 Task: Find connections with filter location Tarbes with filter topic #Lifechangewith filter profile language French with filter current company Bharat Petroleum Corporation Limited with filter school Abeda Inamdar Senior College - India with filter industry Motor Vehicle Manufacturing with filter service category Headshot Photography with filter keywords title Farm Worker
Action: Mouse moved to (268, 217)
Screenshot: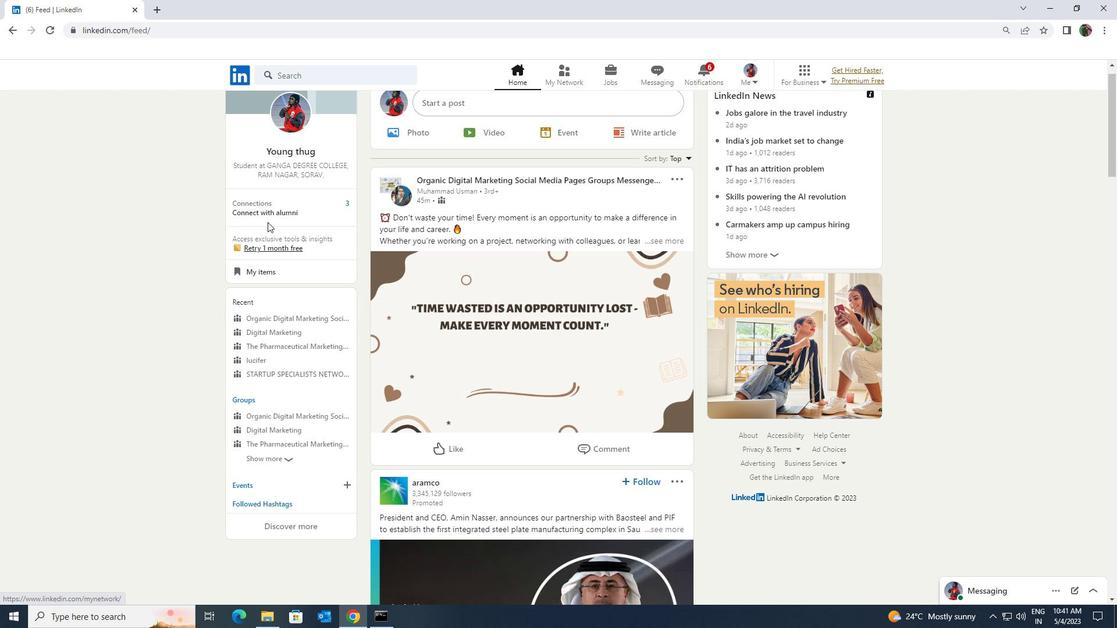 
Action: Mouse pressed left at (268, 217)
Screenshot: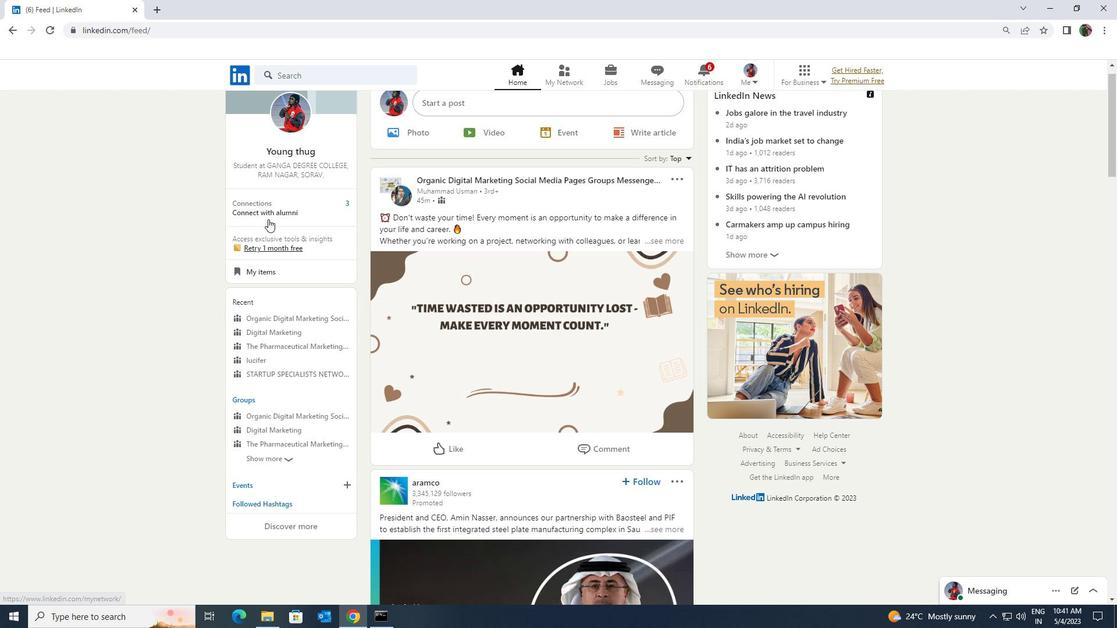 
Action: Mouse moved to (278, 142)
Screenshot: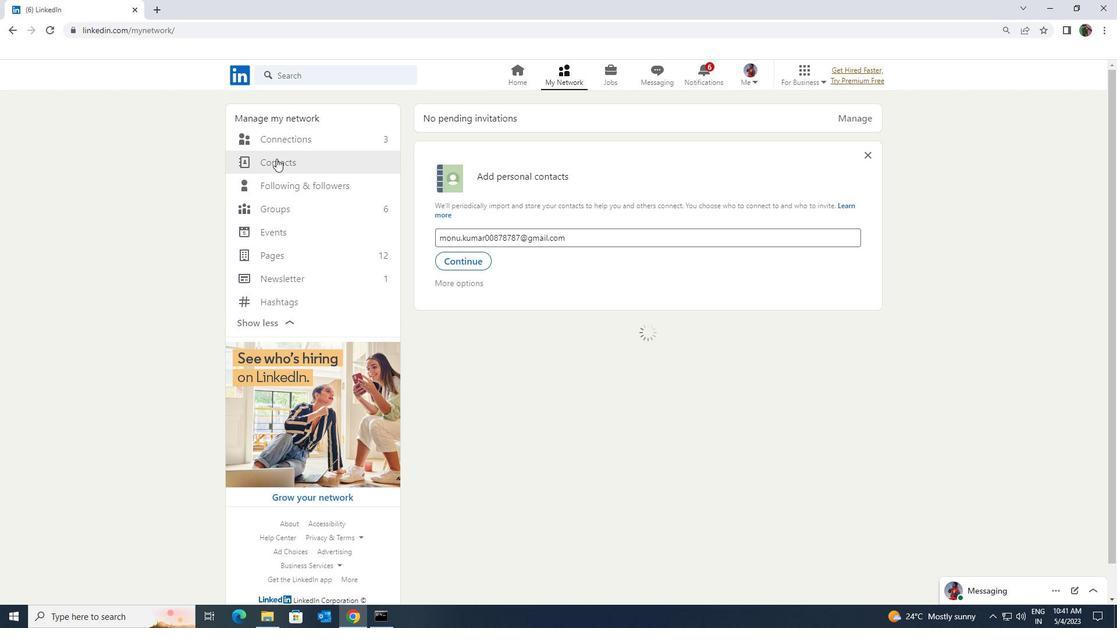 
Action: Mouse pressed left at (278, 142)
Screenshot: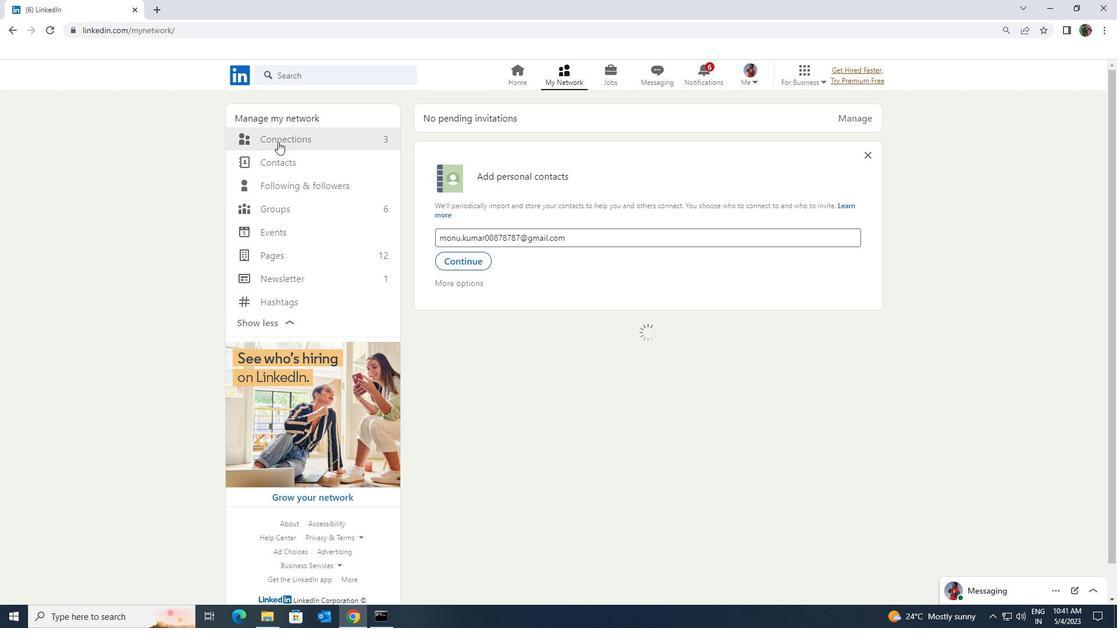 
Action: Mouse moved to (624, 142)
Screenshot: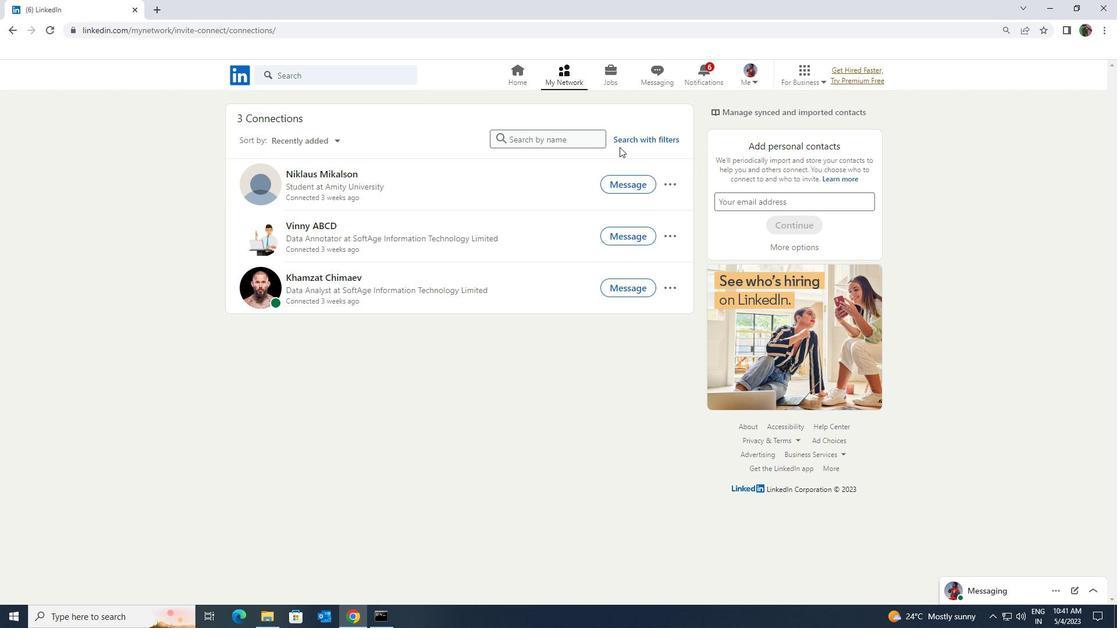 
Action: Mouse pressed left at (624, 142)
Screenshot: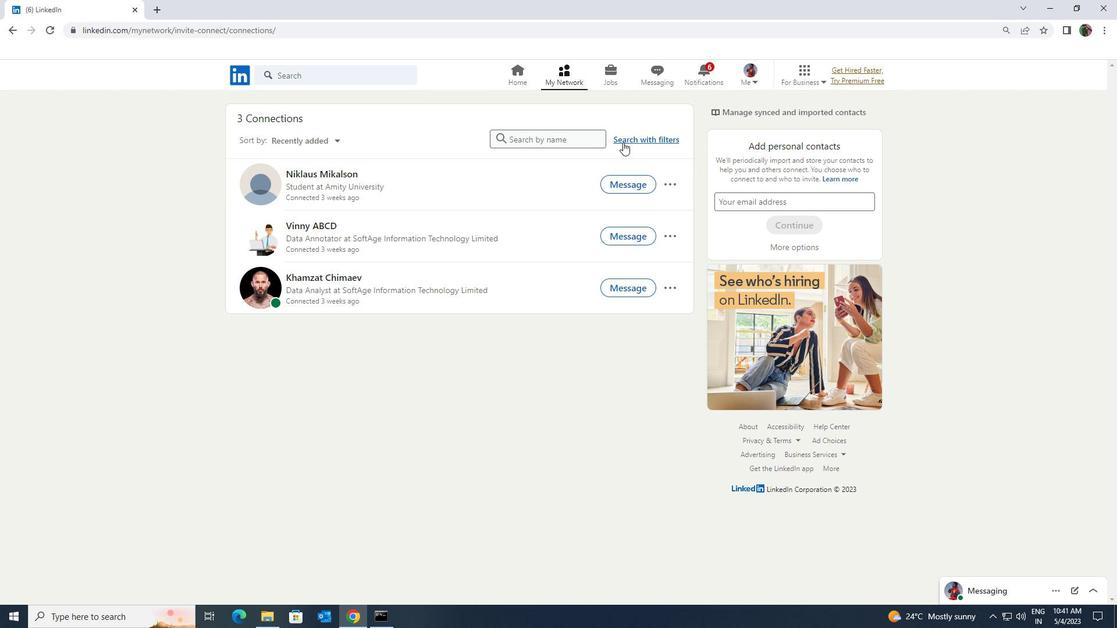
Action: Mouse moved to (600, 107)
Screenshot: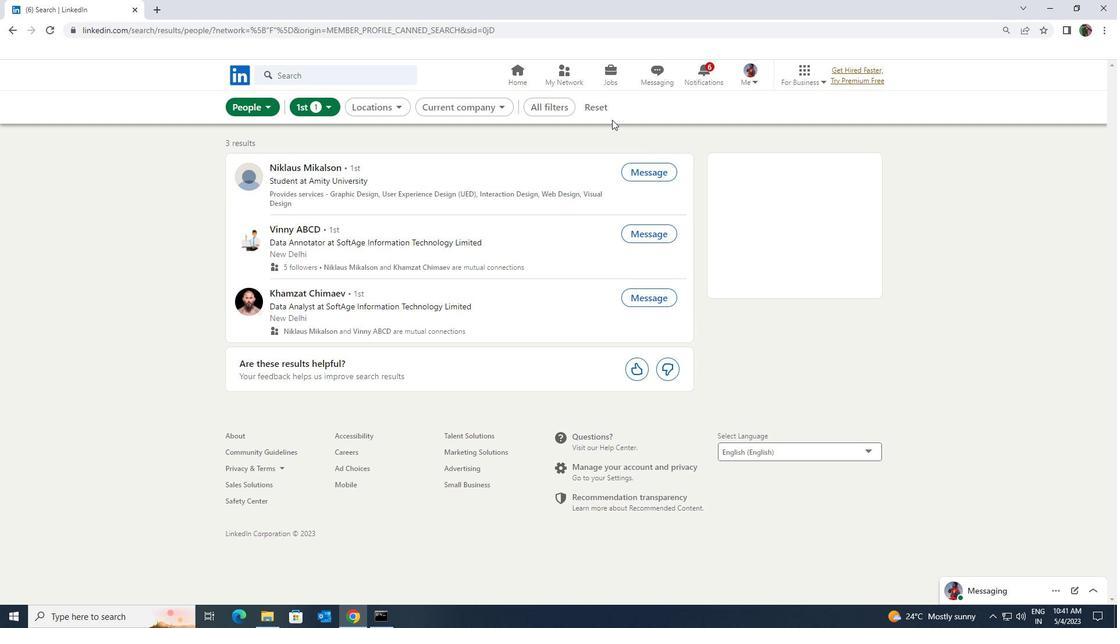 
Action: Mouse pressed left at (600, 107)
Screenshot: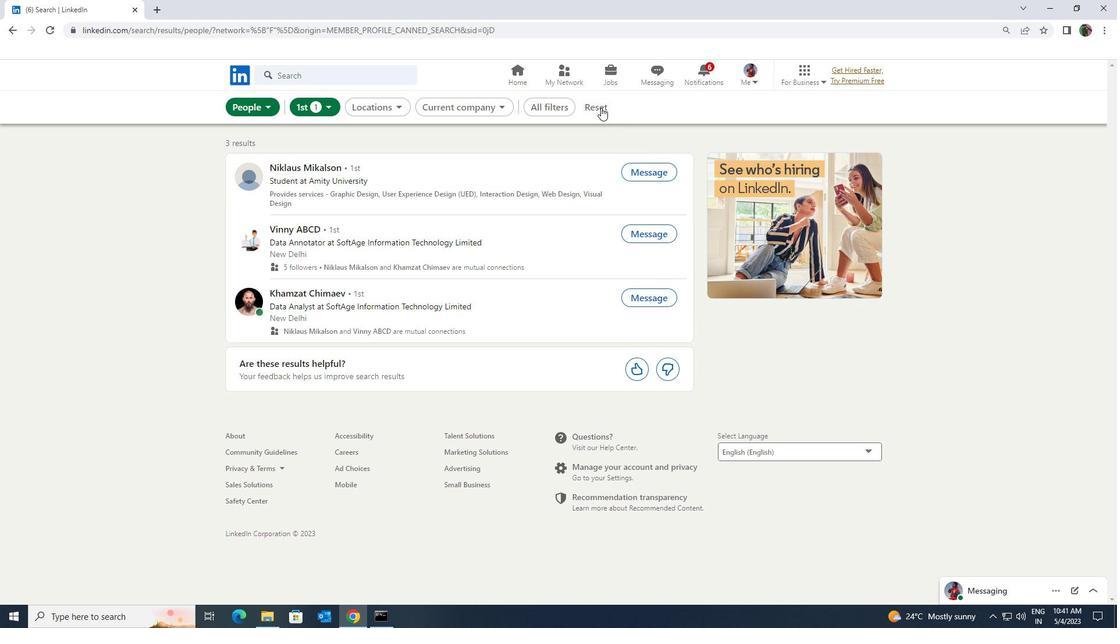 
Action: Mouse moved to (586, 106)
Screenshot: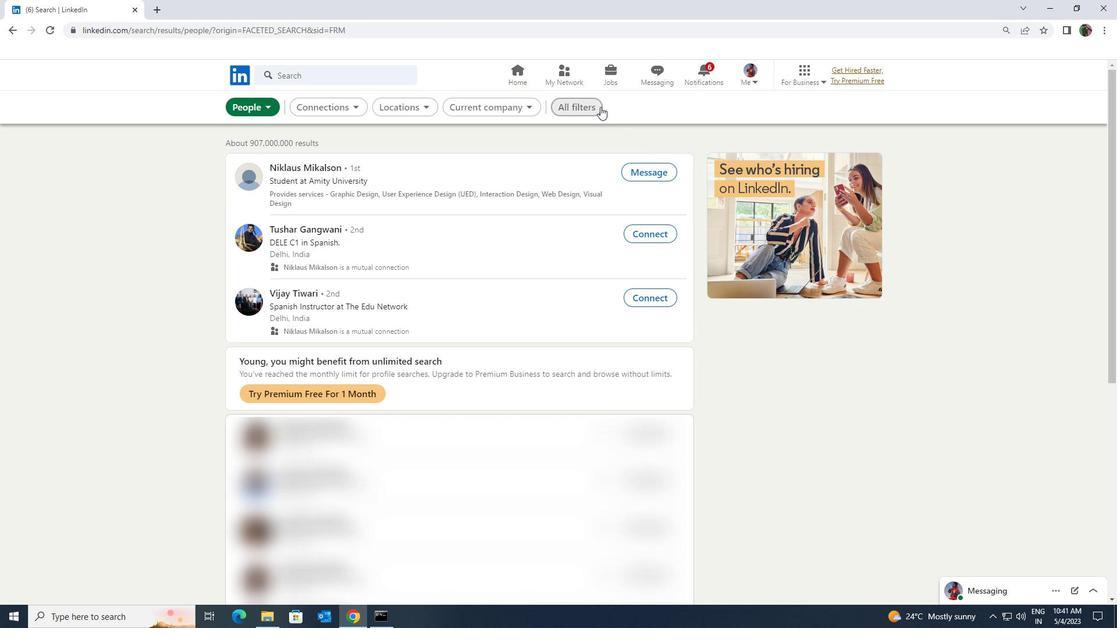 
Action: Mouse pressed left at (586, 106)
Screenshot: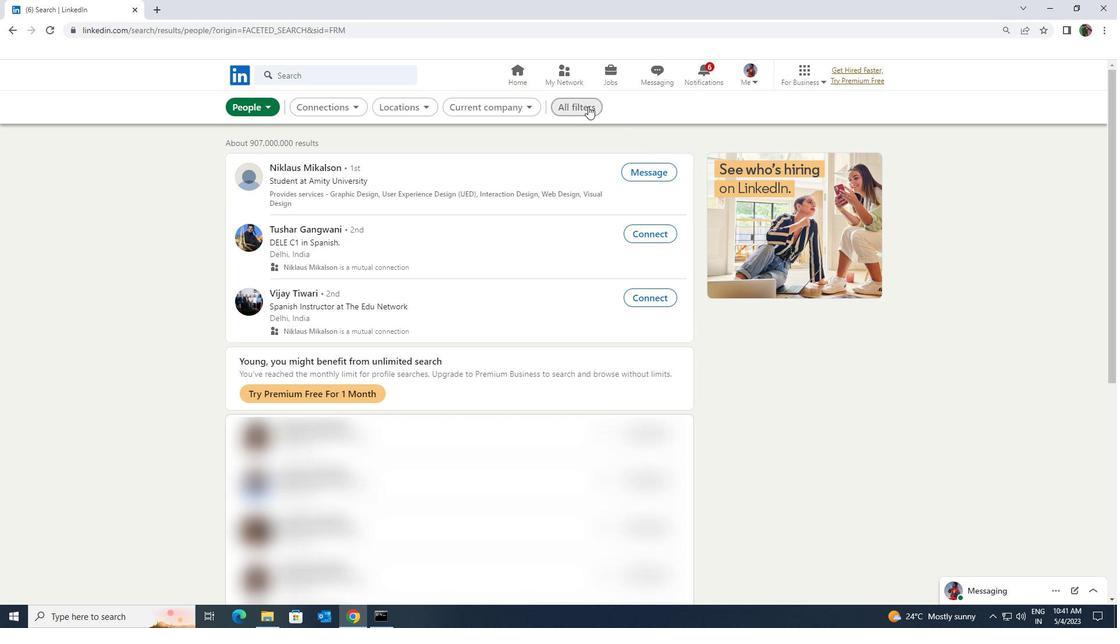 
Action: Mouse moved to (966, 459)
Screenshot: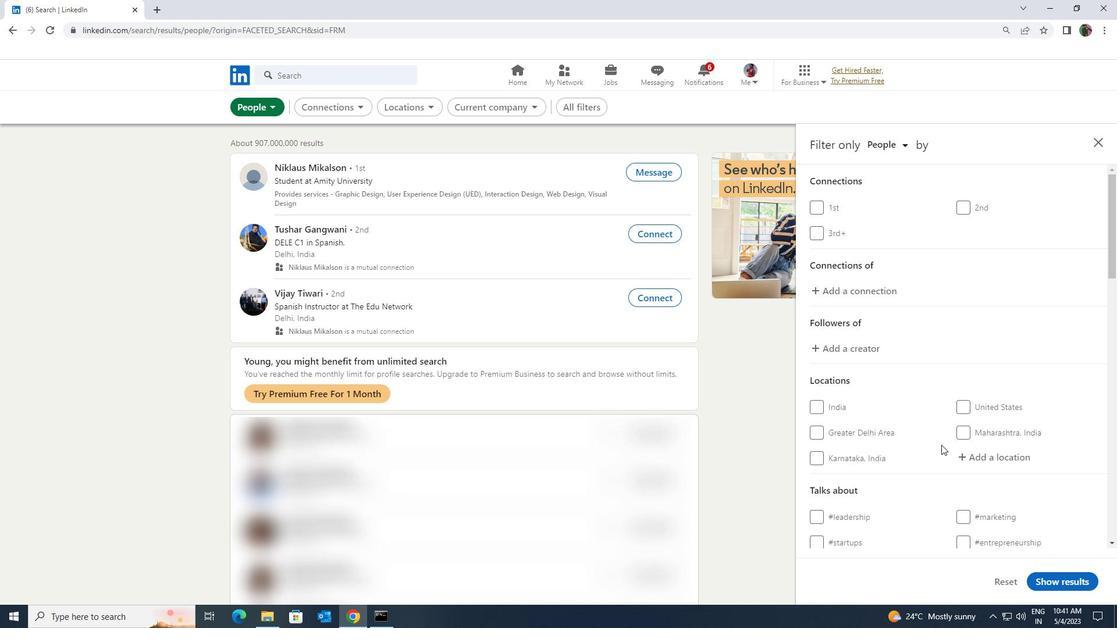 
Action: Mouse pressed left at (966, 459)
Screenshot: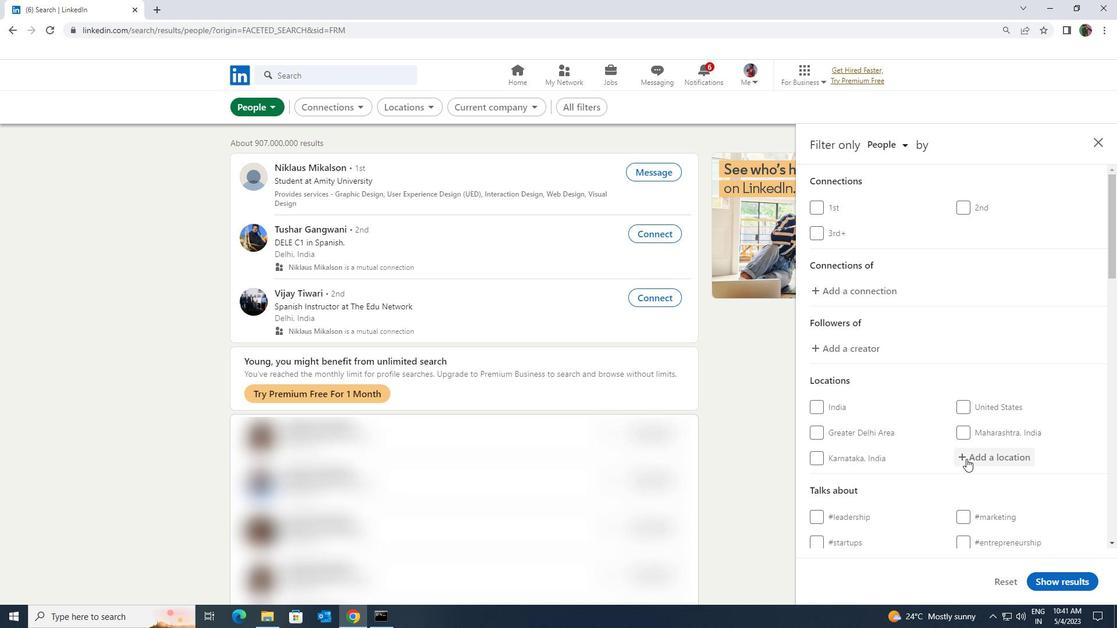 
Action: Key pressed <Key.shift>TARBES
Screenshot: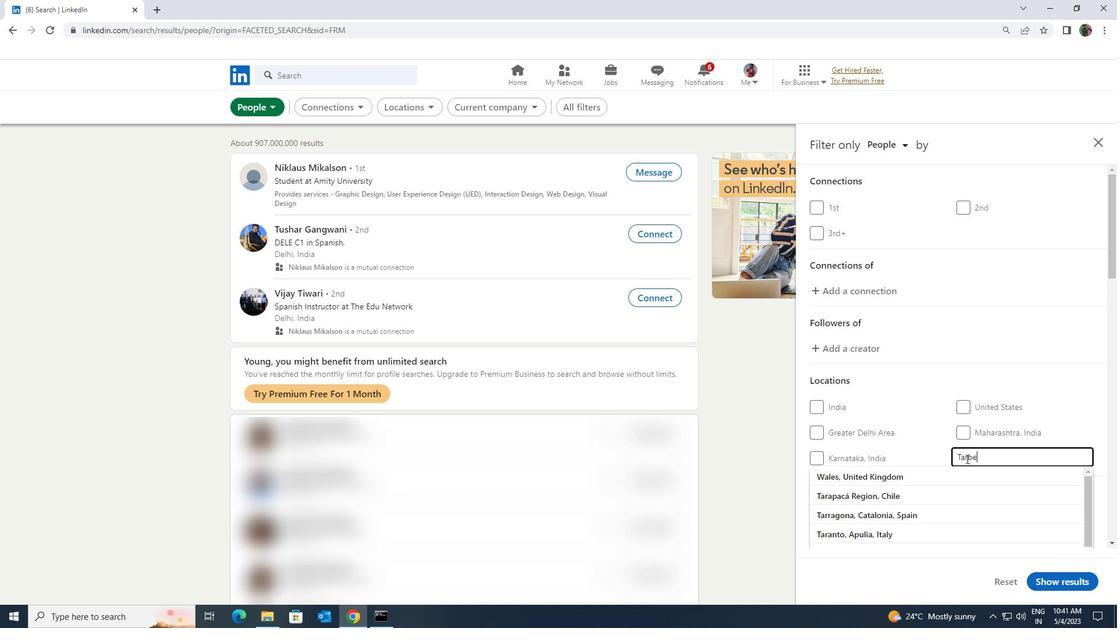 
Action: Mouse moved to (961, 479)
Screenshot: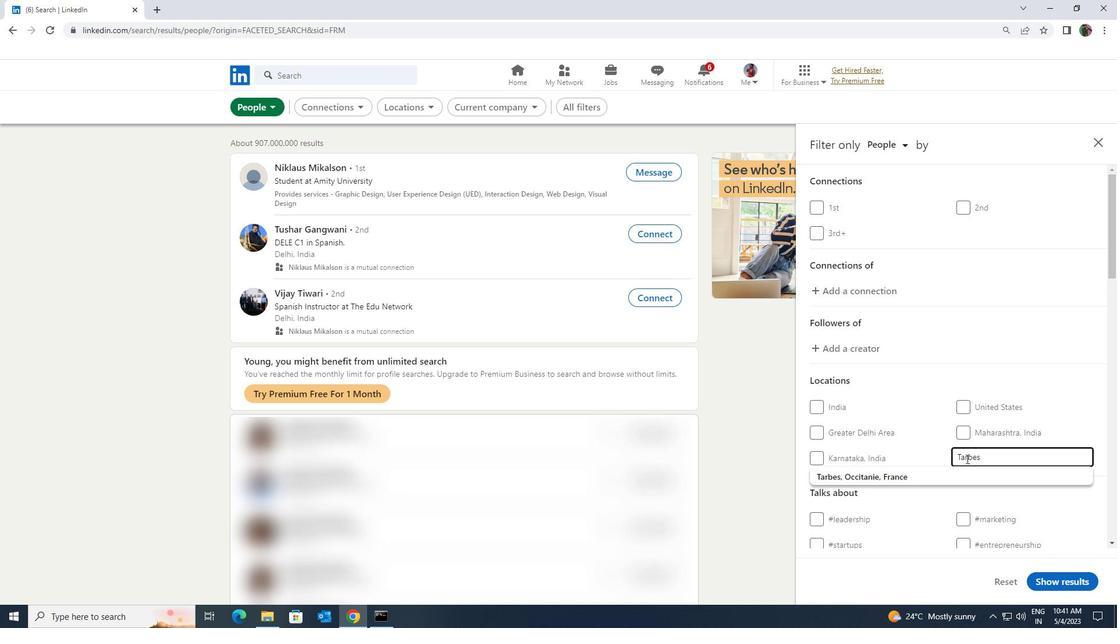 
Action: Mouse pressed left at (961, 479)
Screenshot: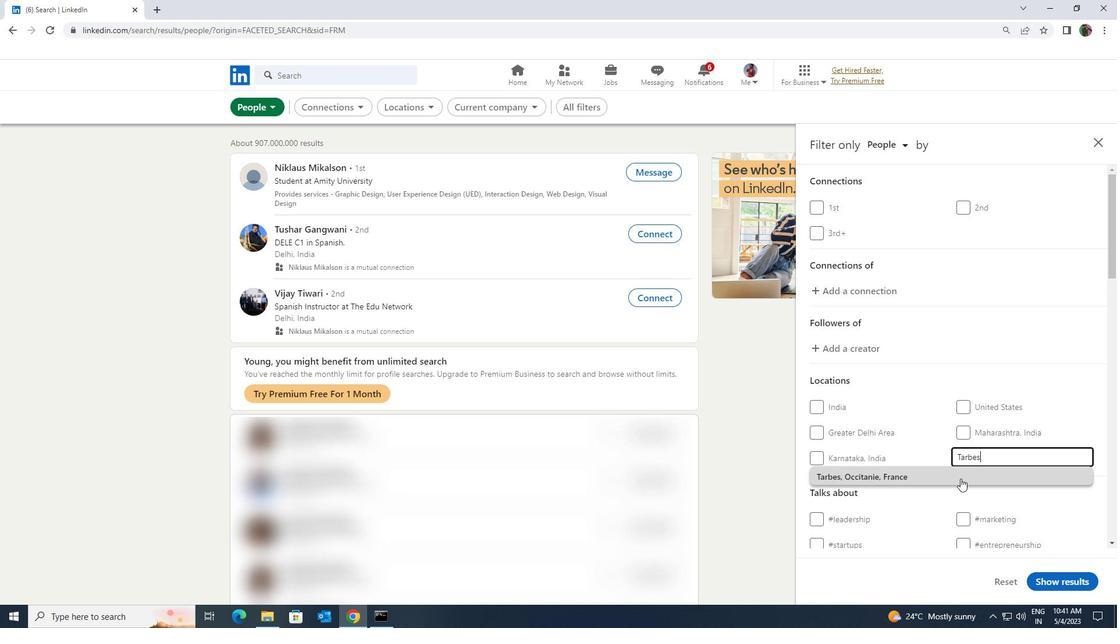
Action: Mouse scrolled (961, 478) with delta (0, 0)
Screenshot: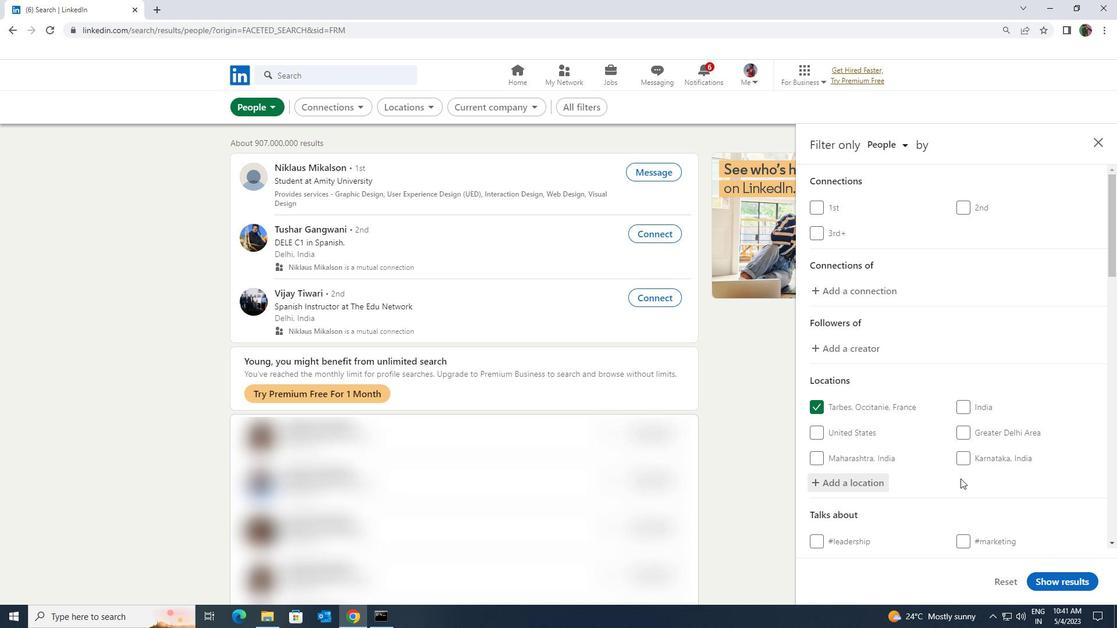 
Action: Mouse scrolled (961, 478) with delta (0, 0)
Screenshot: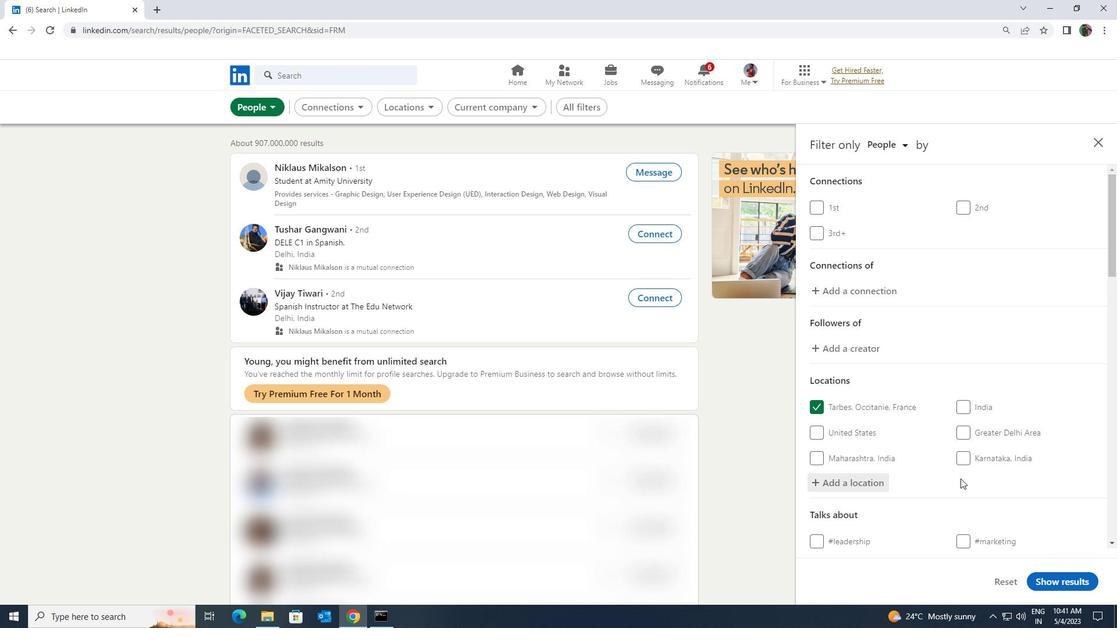
Action: Mouse moved to (963, 480)
Screenshot: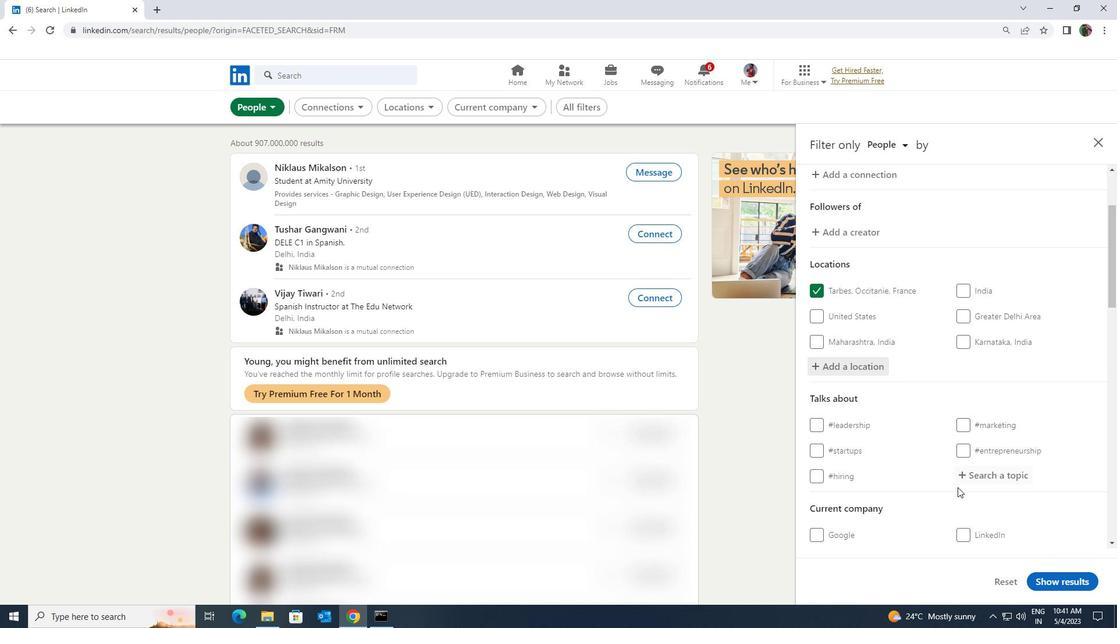
Action: Mouse pressed left at (963, 480)
Screenshot: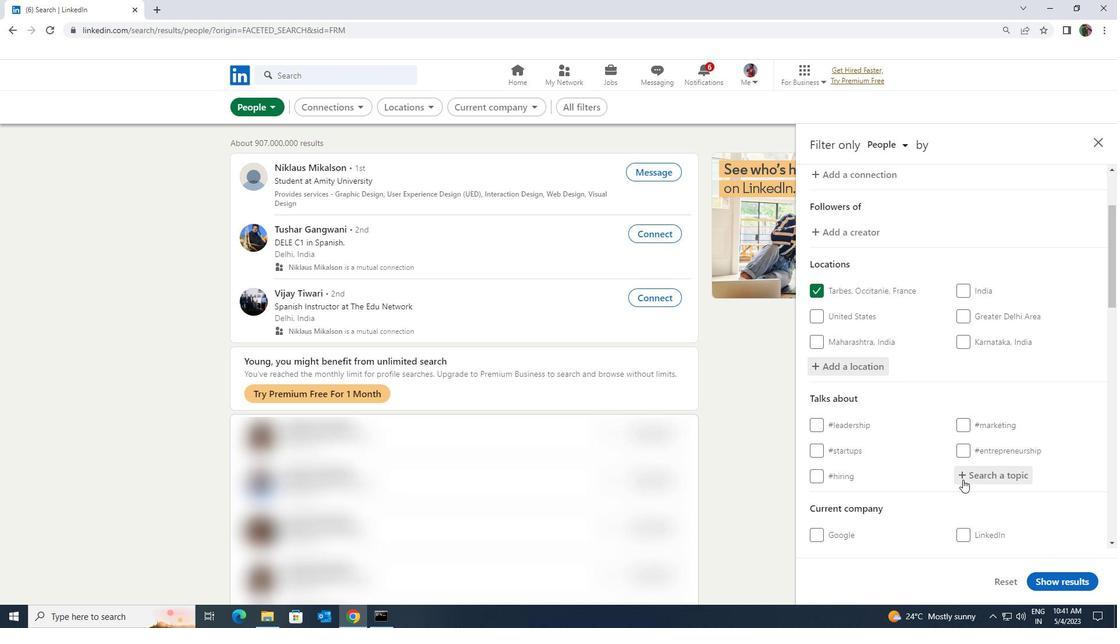 
Action: Key pressed <Key.shift>LIFECHAN
Screenshot: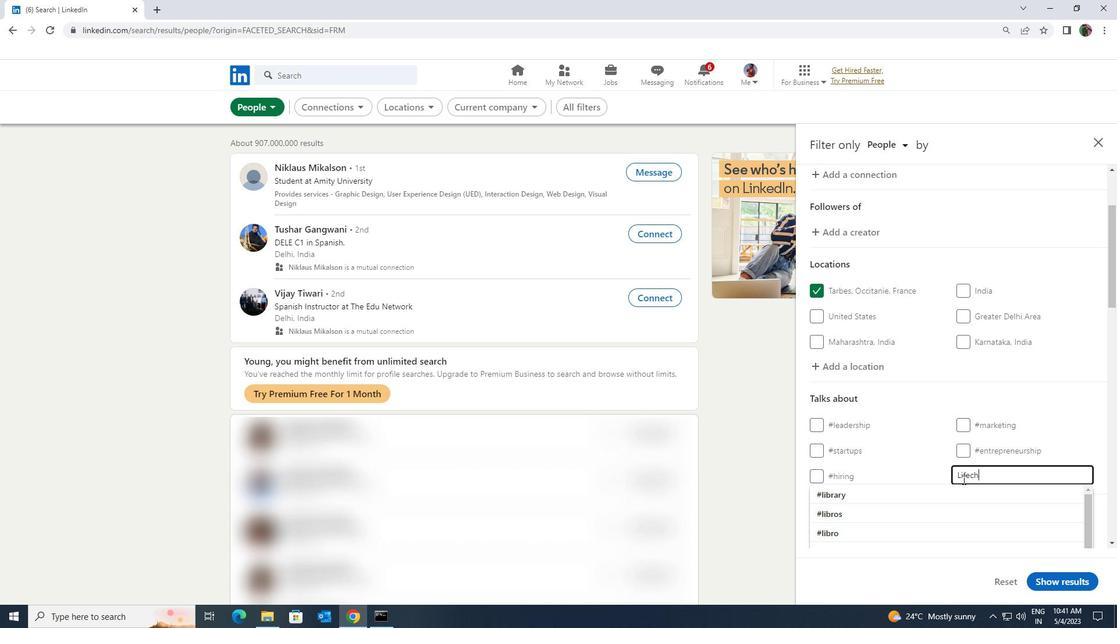 
Action: Mouse moved to (944, 506)
Screenshot: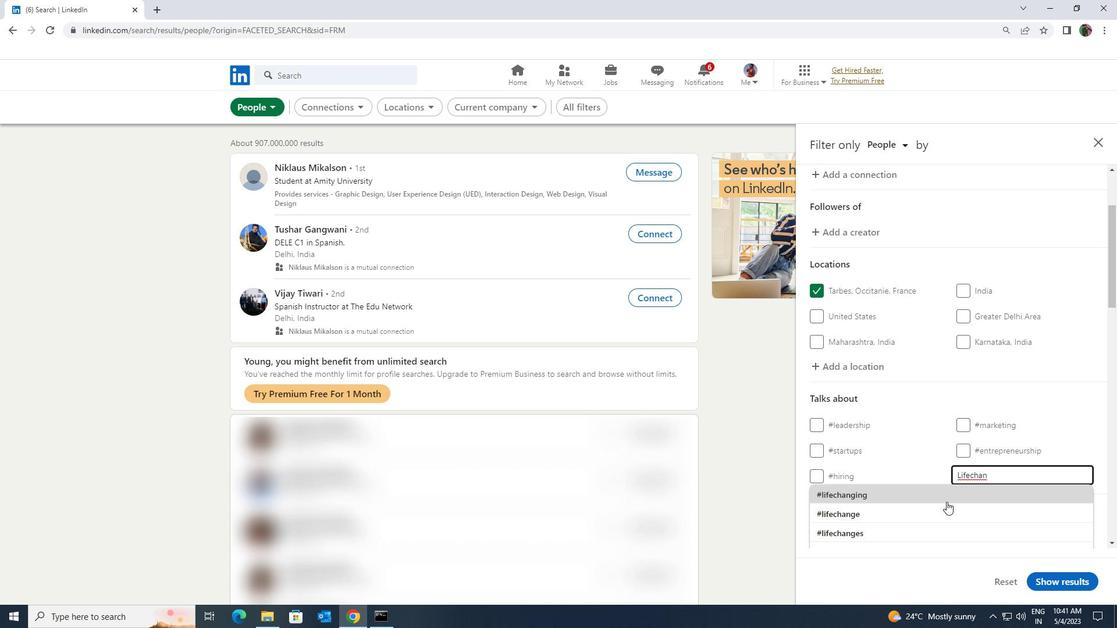 
Action: Mouse pressed left at (944, 506)
Screenshot: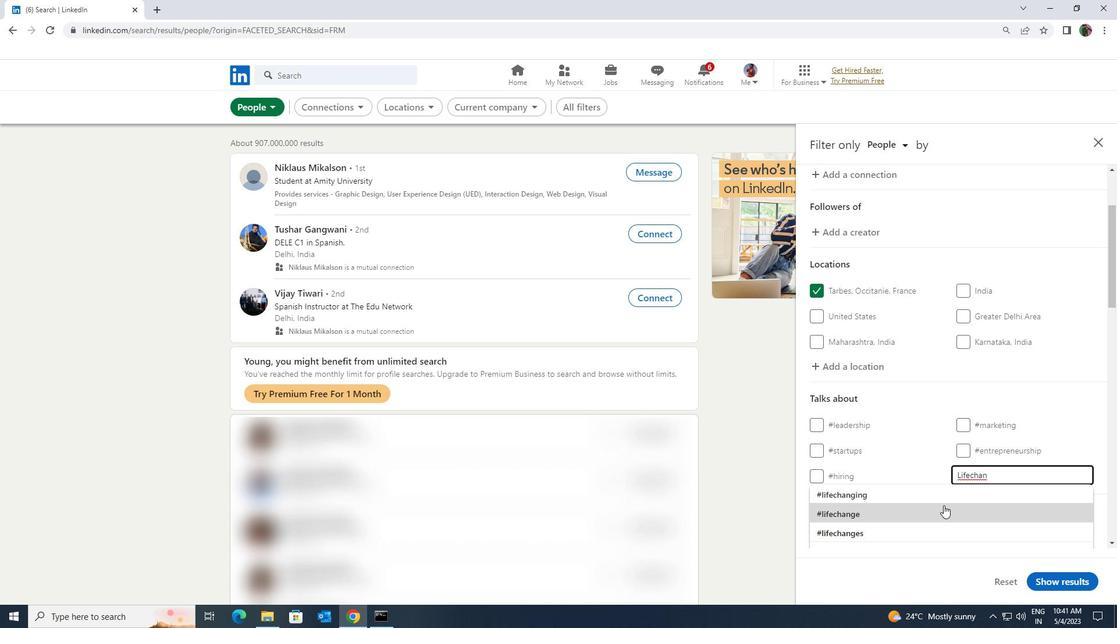 
Action: Mouse scrolled (944, 505) with delta (0, 0)
Screenshot: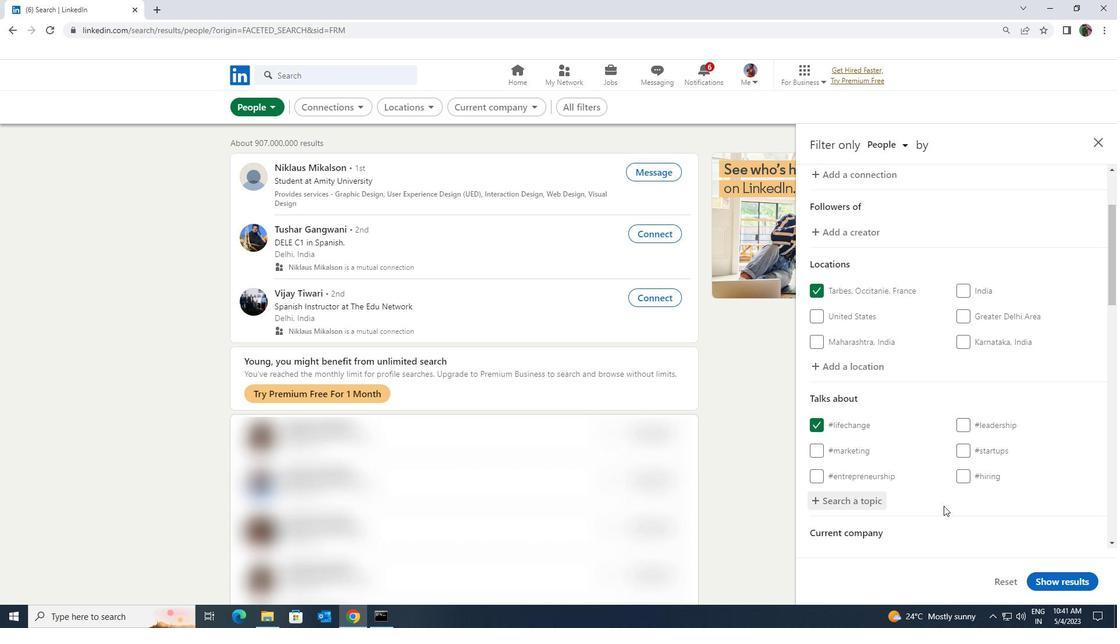 
Action: Mouse scrolled (944, 505) with delta (0, 0)
Screenshot: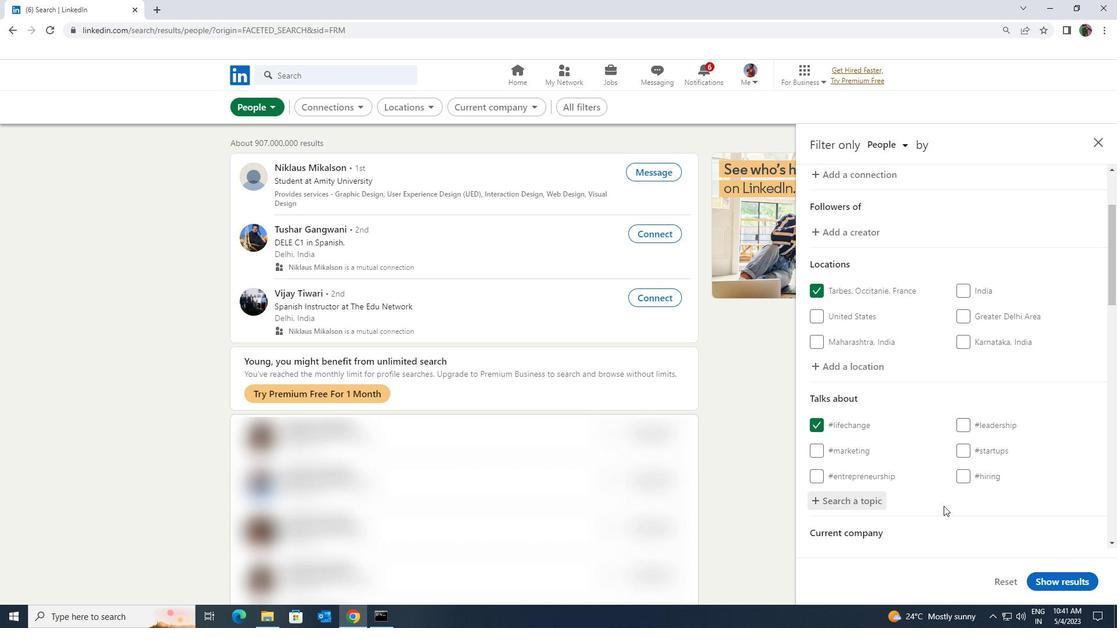 
Action: Mouse scrolled (944, 505) with delta (0, 0)
Screenshot: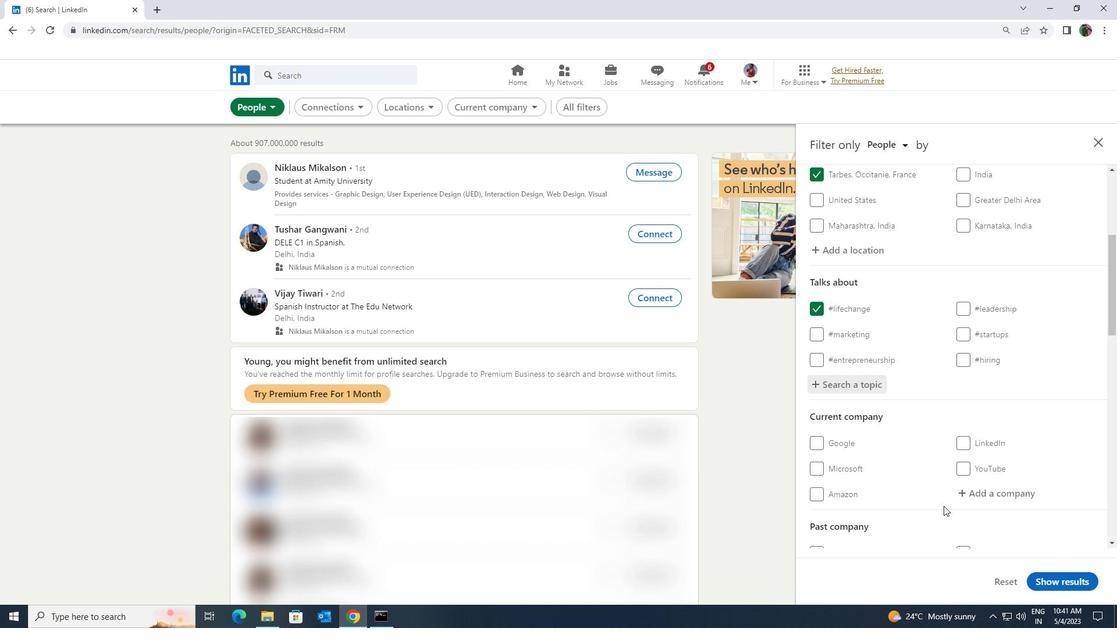 
Action: Mouse scrolled (944, 505) with delta (0, 0)
Screenshot: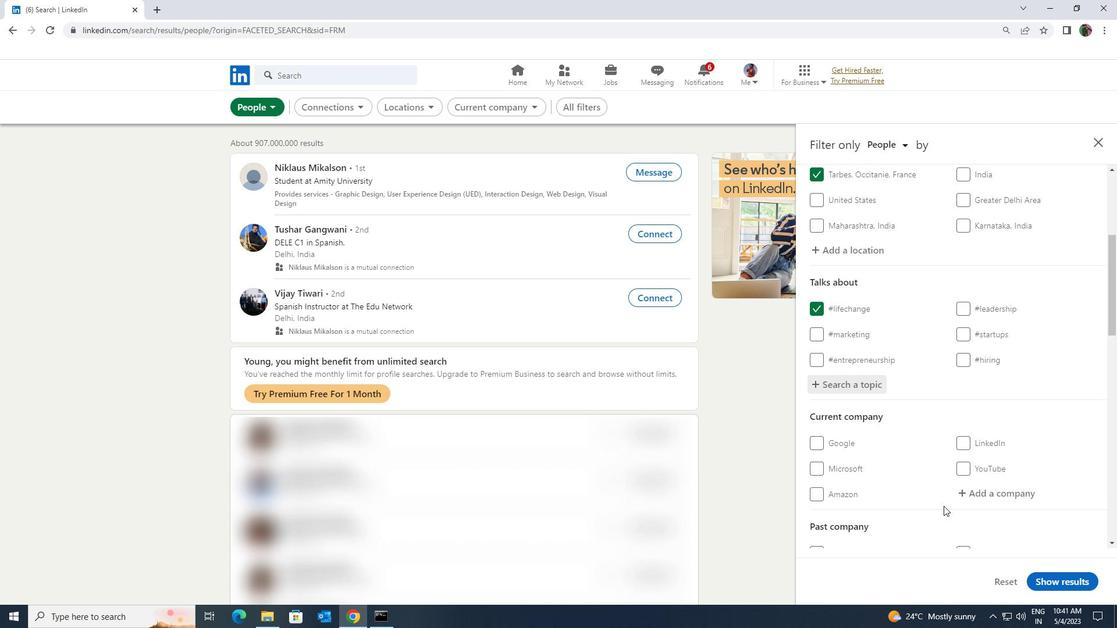 
Action: Mouse scrolled (944, 505) with delta (0, 0)
Screenshot: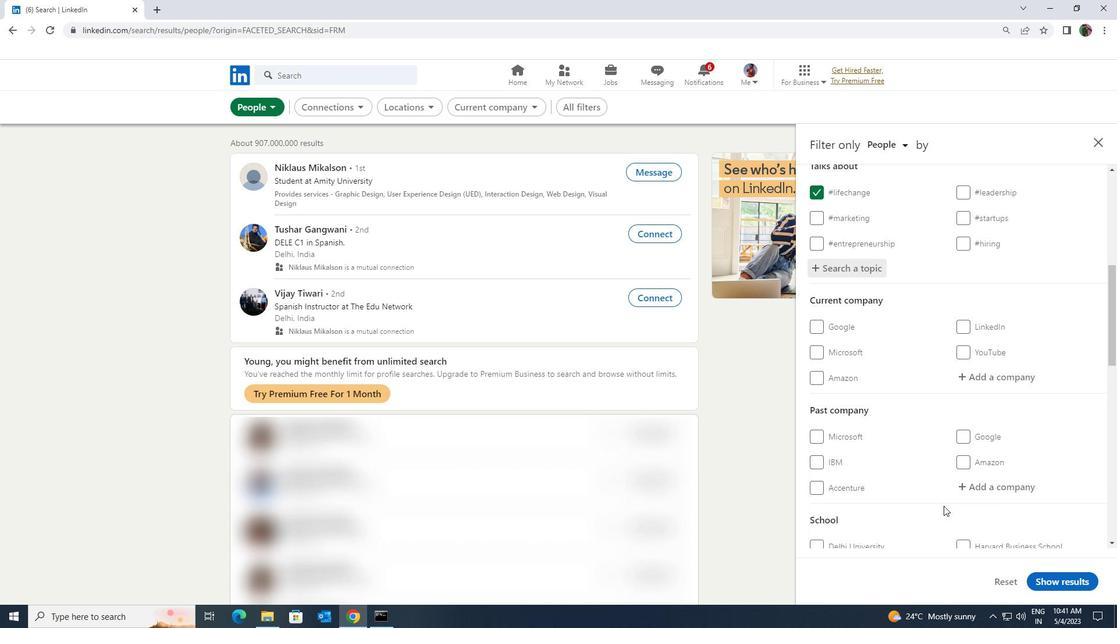 
Action: Mouse scrolled (944, 505) with delta (0, 0)
Screenshot: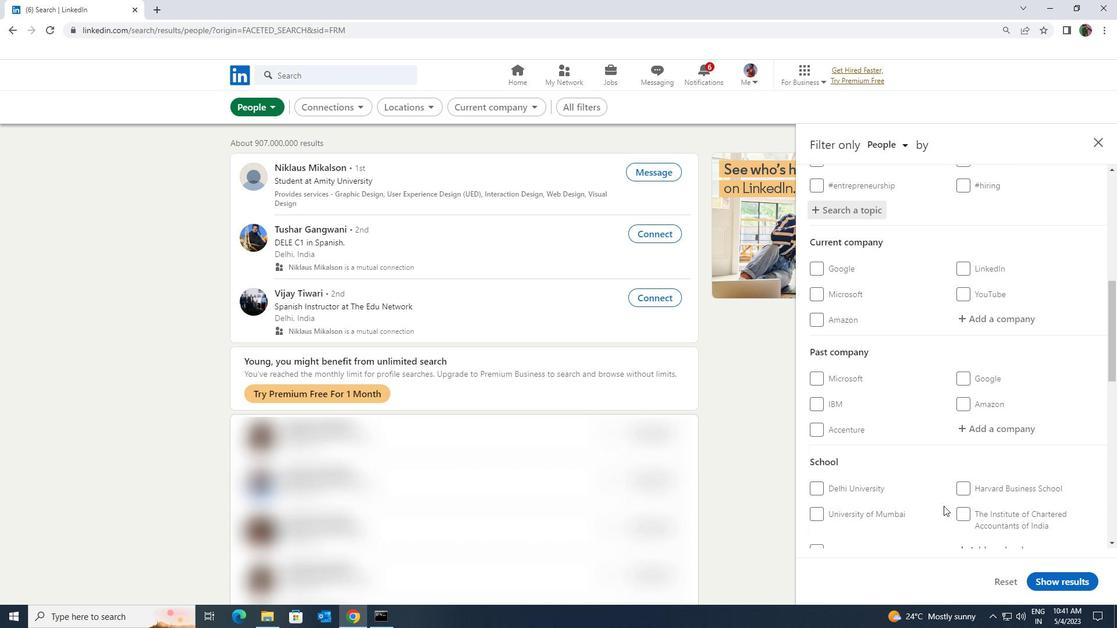 
Action: Mouse scrolled (944, 505) with delta (0, 0)
Screenshot: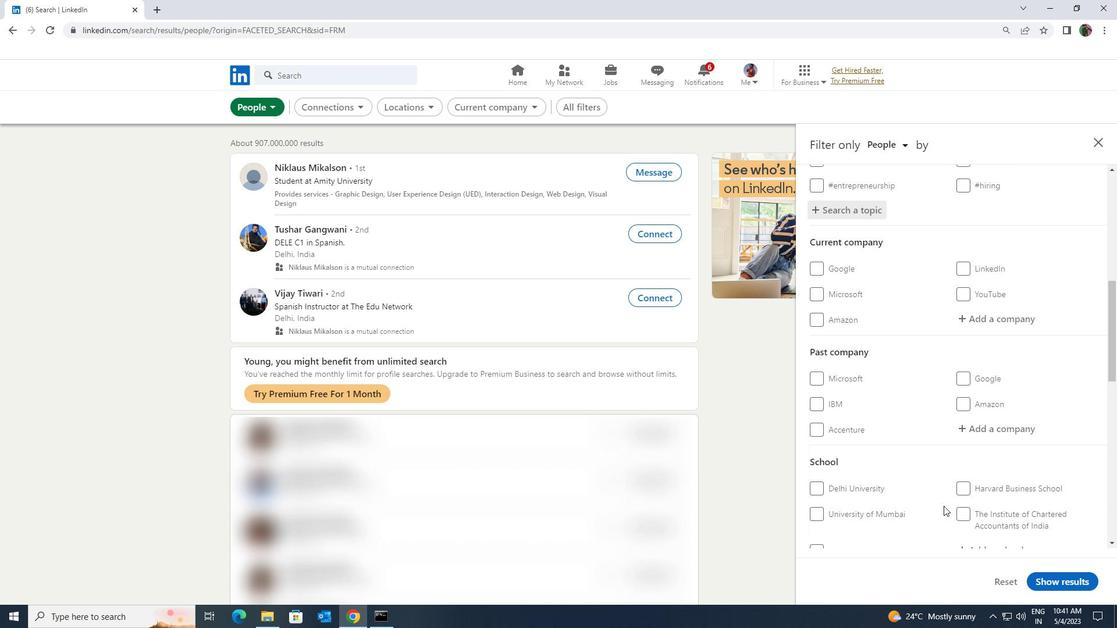 
Action: Mouse scrolled (944, 505) with delta (0, 0)
Screenshot: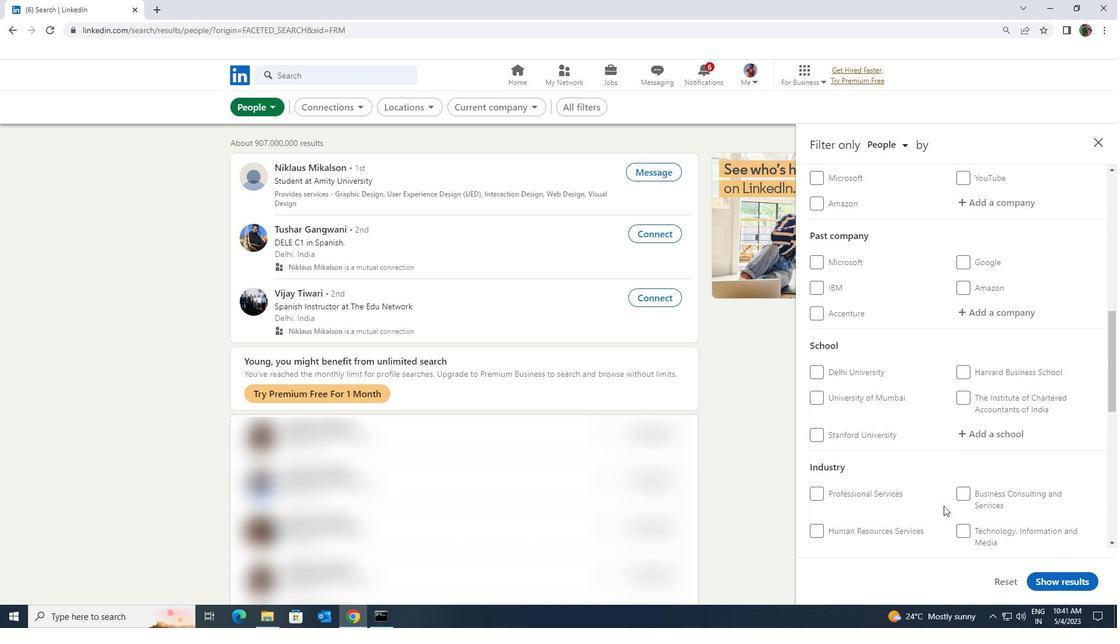
Action: Mouse scrolled (944, 505) with delta (0, 0)
Screenshot: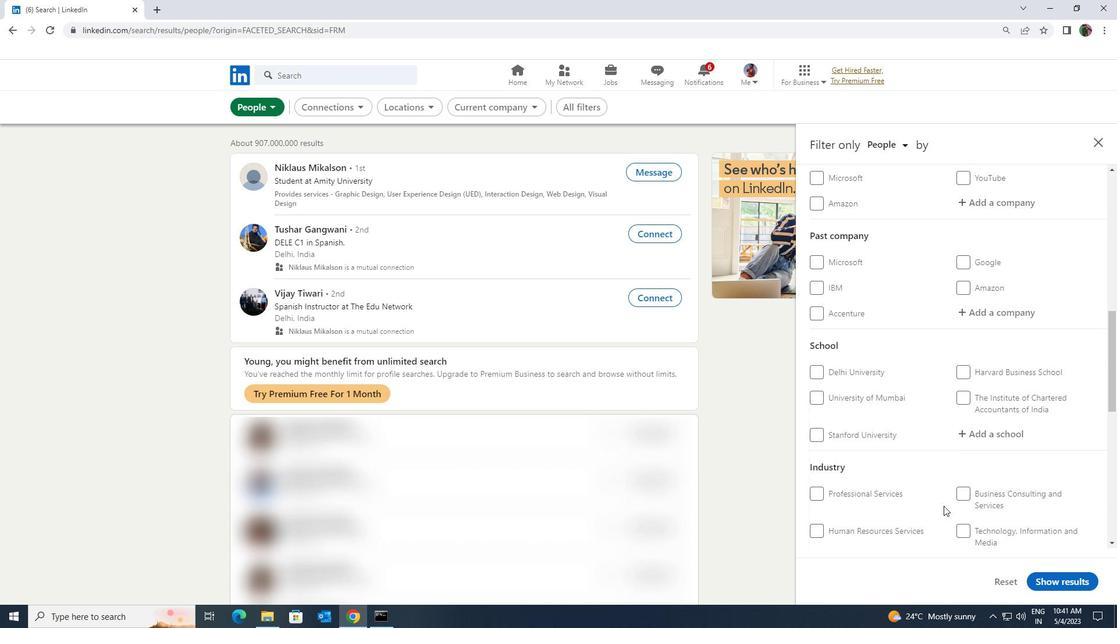 
Action: Mouse scrolled (944, 505) with delta (0, 0)
Screenshot: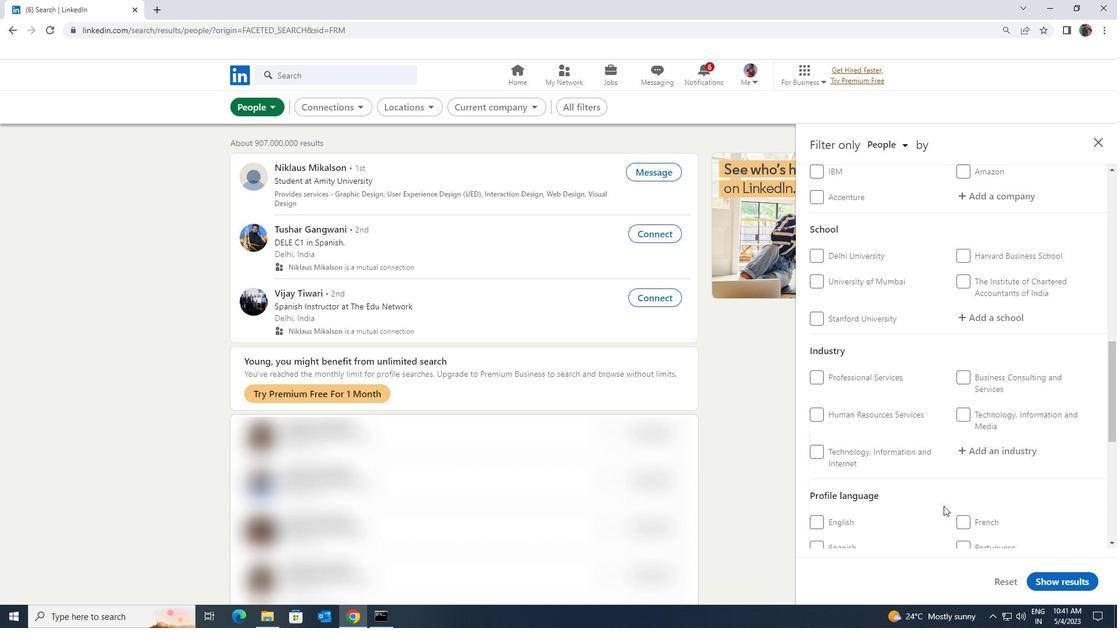 
Action: Mouse moved to (959, 465)
Screenshot: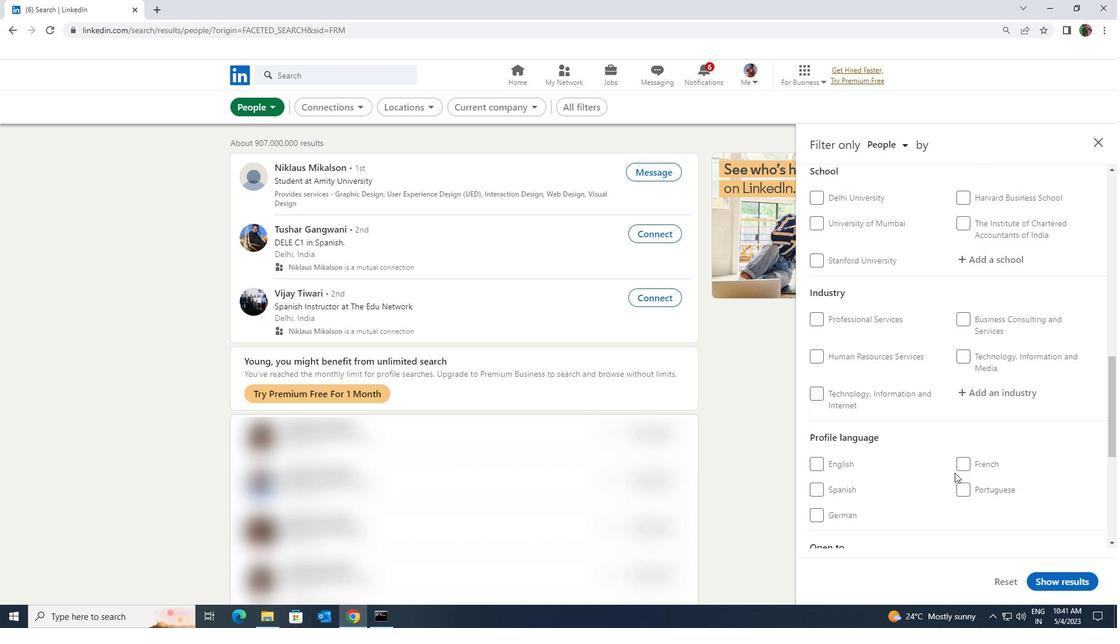 
Action: Mouse pressed left at (959, 465)
Screenshot: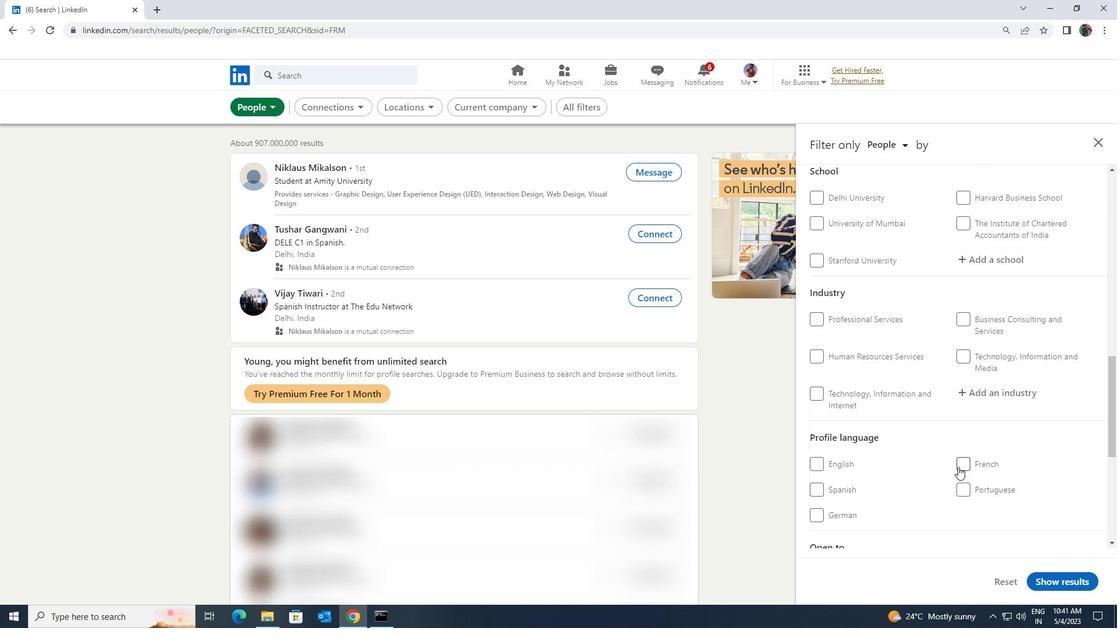 
Action: Mouse moved to (959, 466)
Screenshot: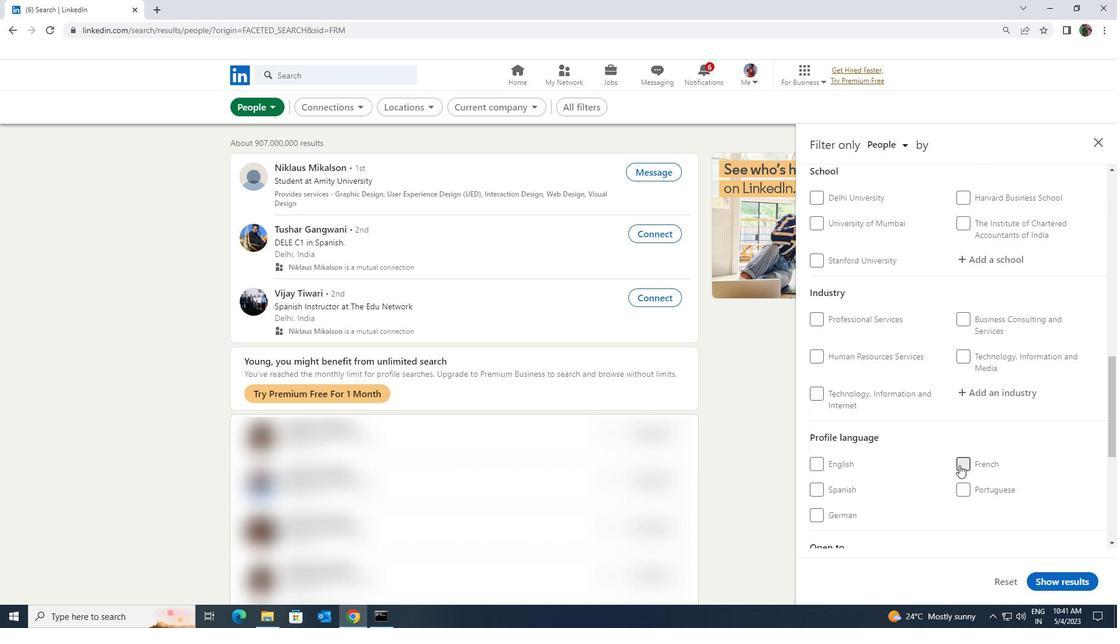 
Action: Mouse scrolled (959, 466) with delta (0, 0)
Screenshot: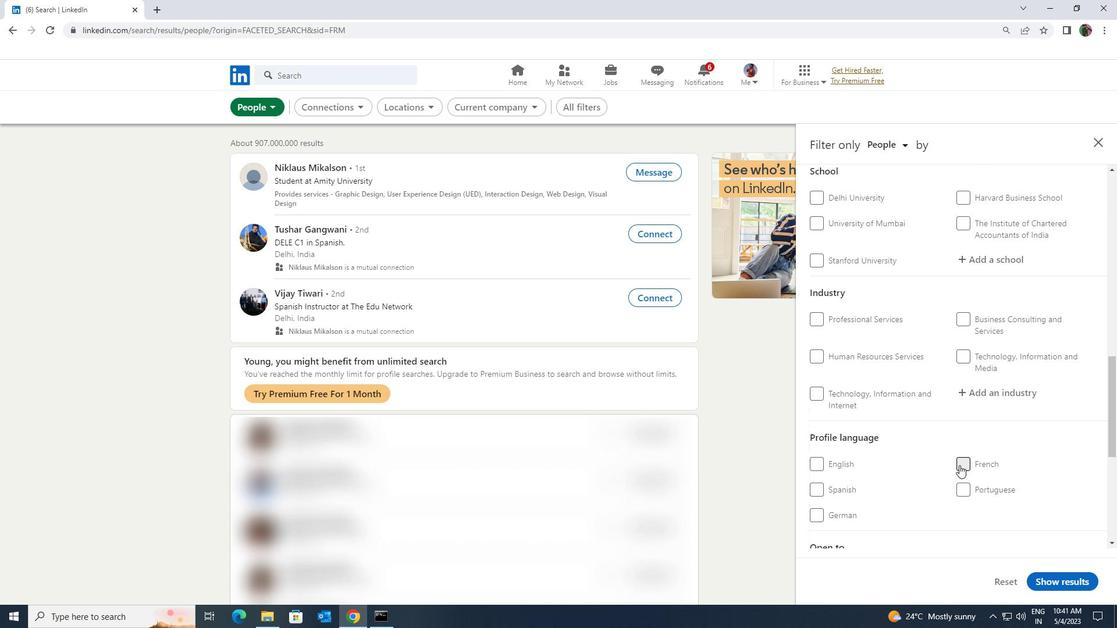 
Action: Mouse scrolled (959, 466) with delta (0, 0)
Screenshot: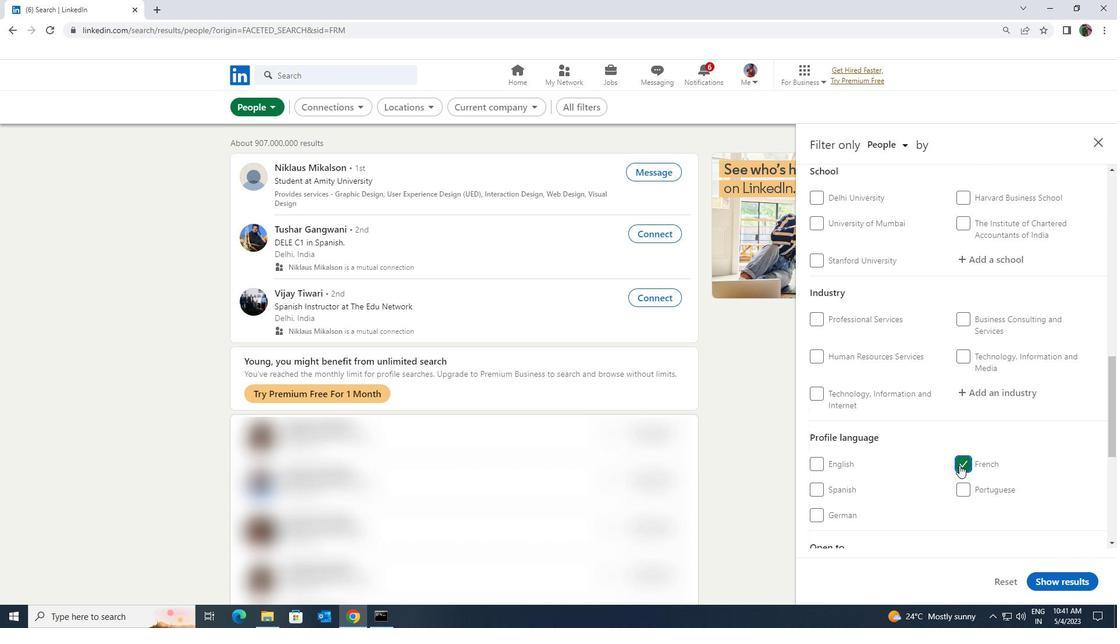 
Action: Mouse scrolled (959, 466) with delta (0, 0)
Screenshot: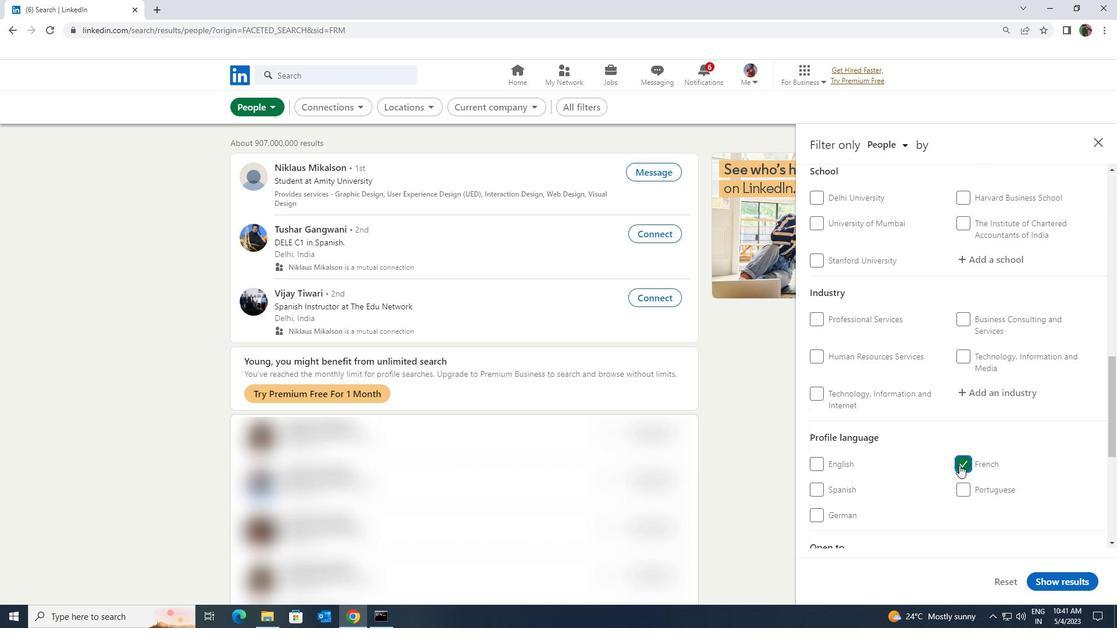 
Action: Mouse scrolled (959, 466) with delta (0, 0)
Screenshot: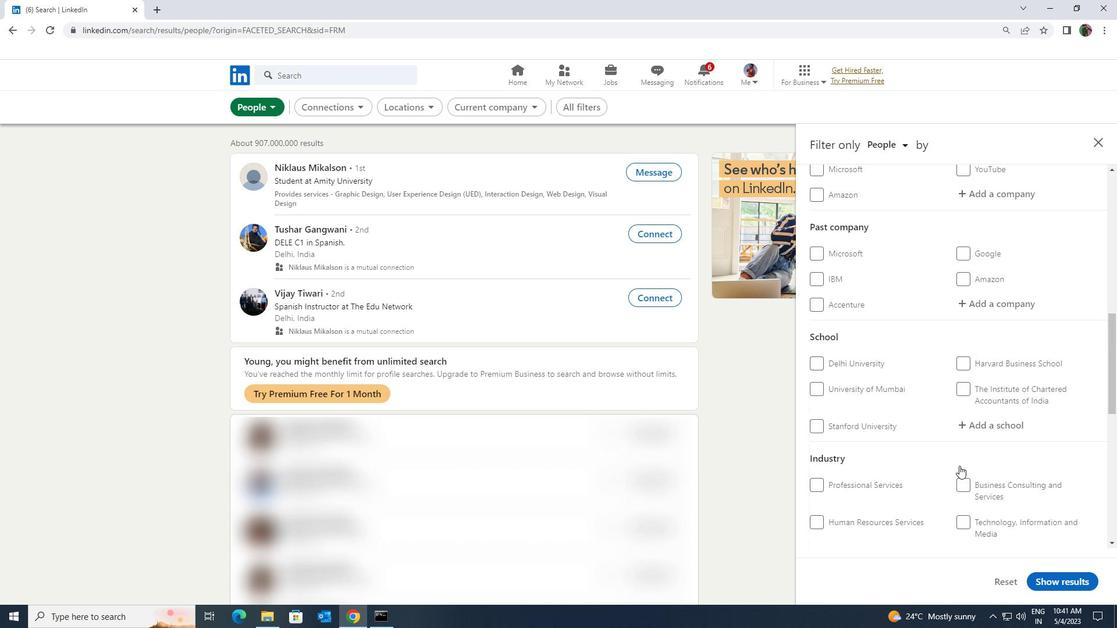 
Action: Mouse scrolled (959, 466) with delta (0, 0)
Screenshot: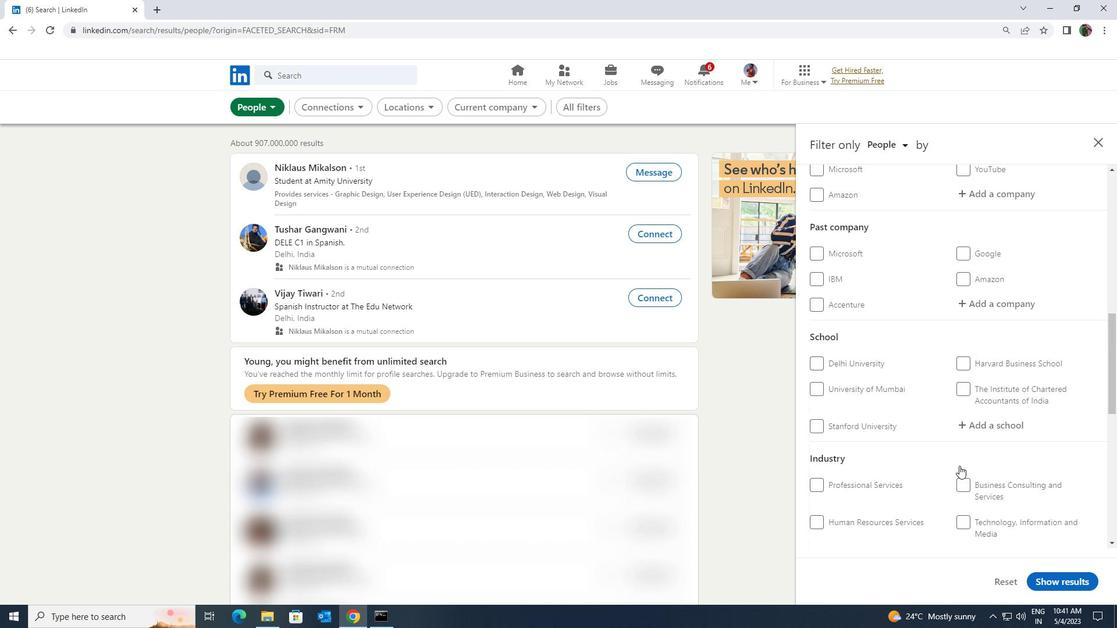 
Action: Mouse scrolled (959, 466) with delta (0, 0)
Screenshot: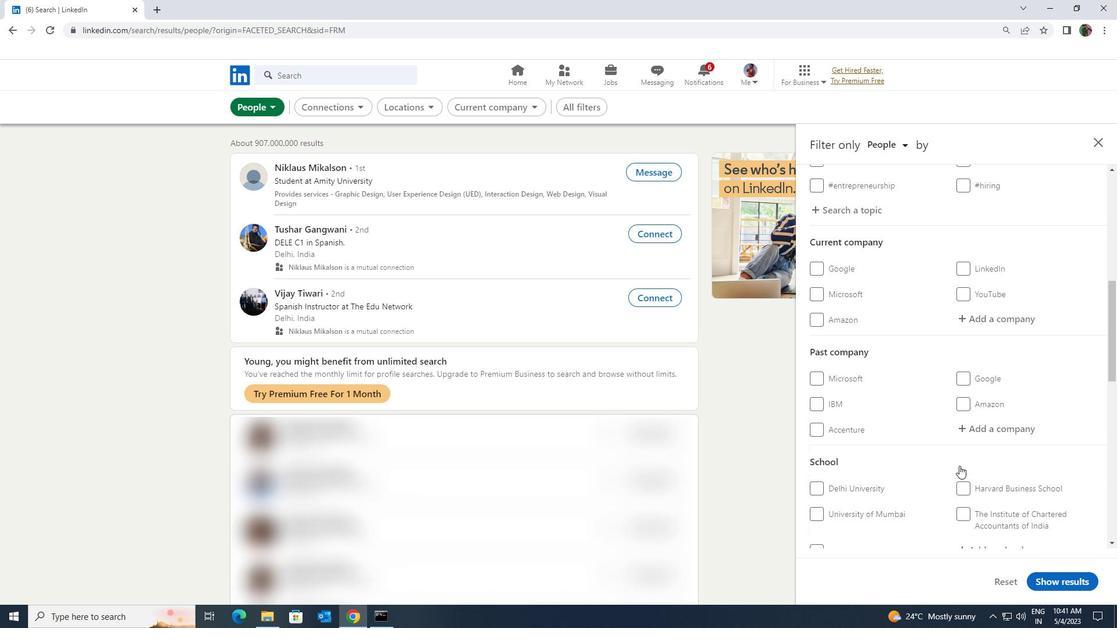 
Action: Mouse scrolled (959, 466) with delta (0, 0)
Screenshot: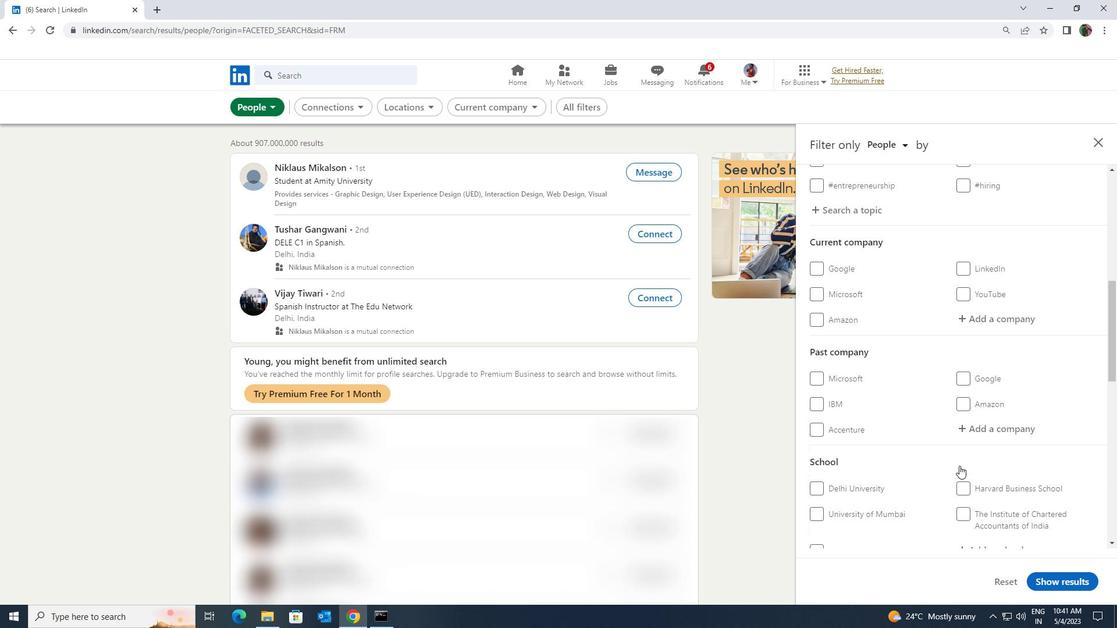 
Action: Mouse moved to (969, 440)
Screenshot: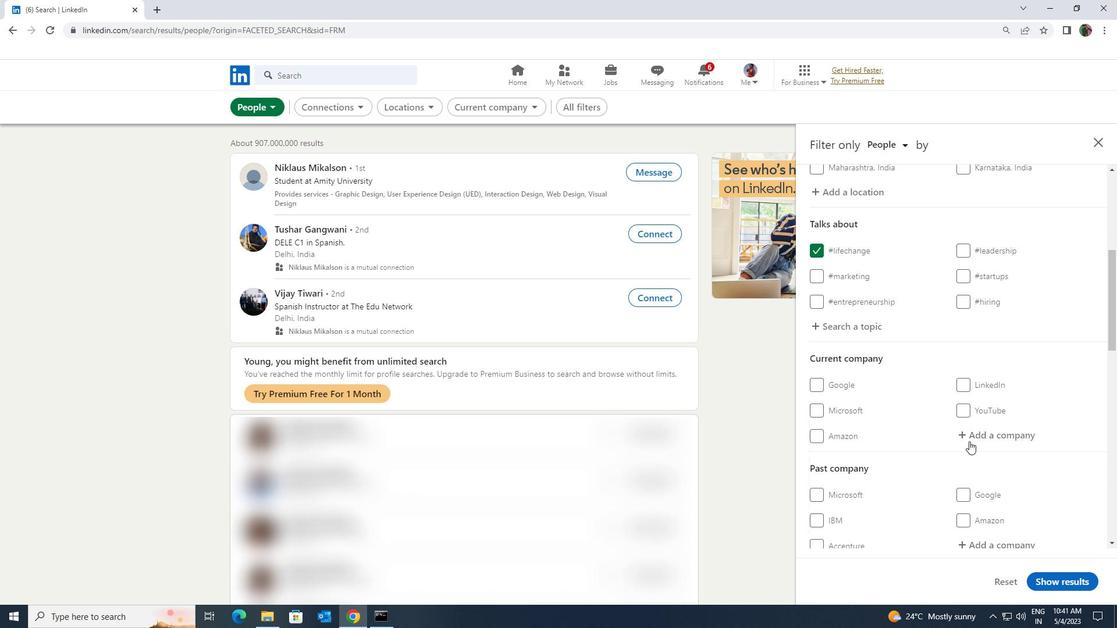 
Action: Mouse pressed left at (969, 440)
Screenshot: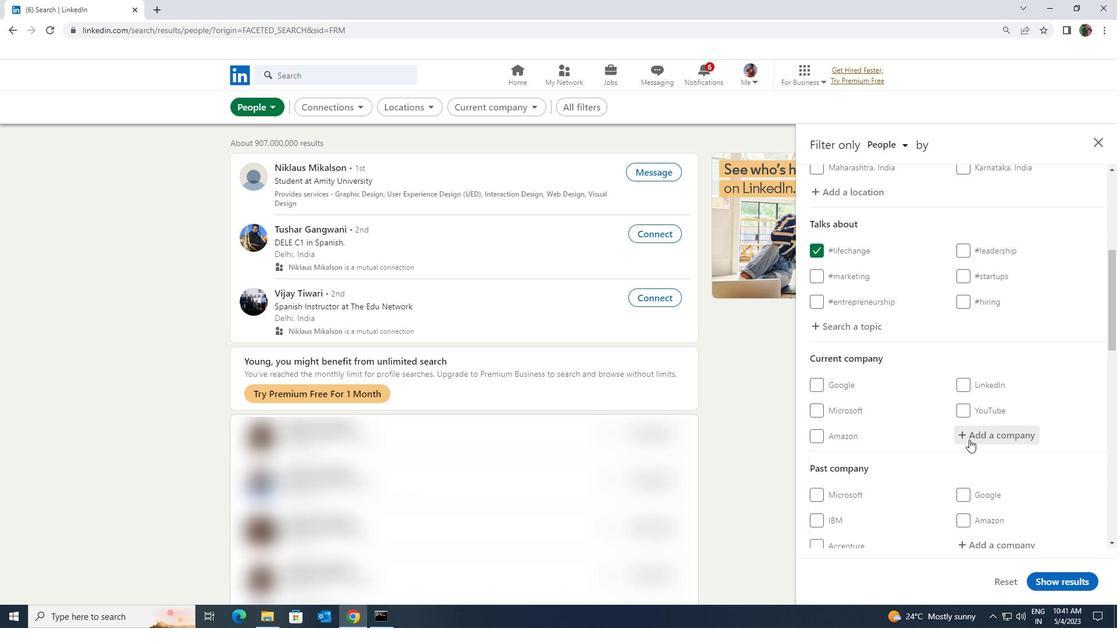 
Action: Key pressed <Key.shift>B<Key.shift>HARAT<Key.space><Key.shift>PETRO
Screenshot: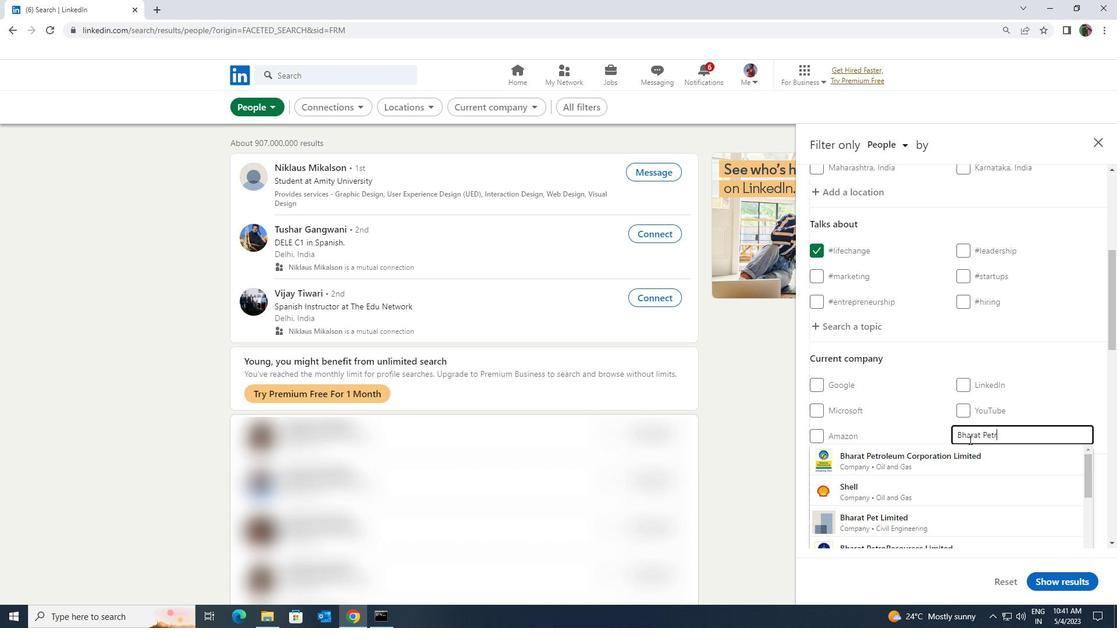 
Action: Mouse moved to (966, 447)
Screenshot: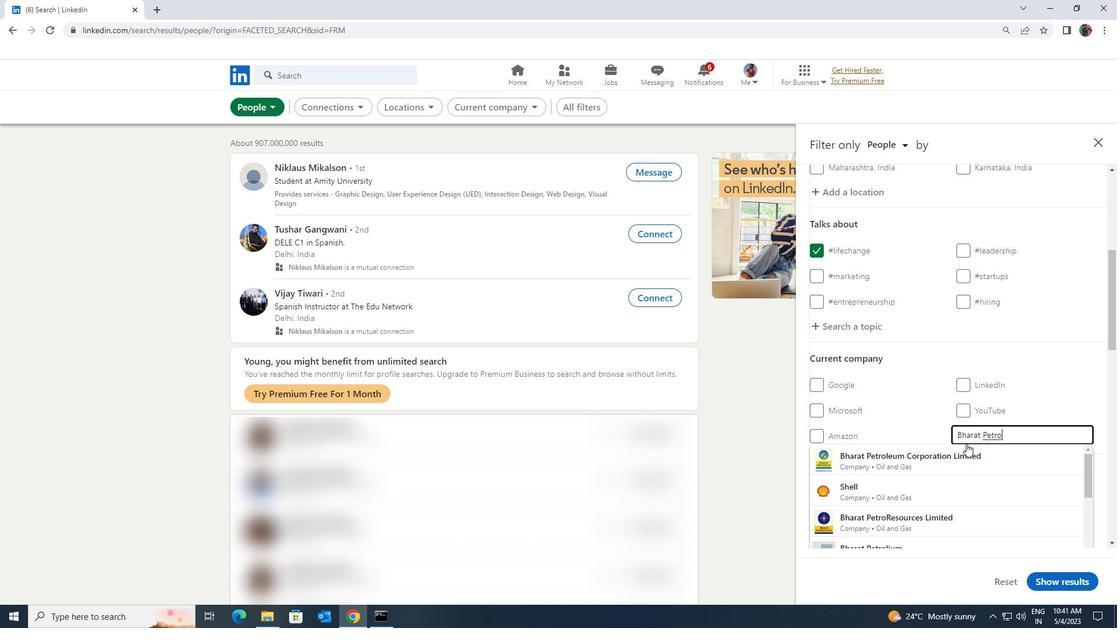 
Action: Mouse pressed left at (966, 447)
Screenshot: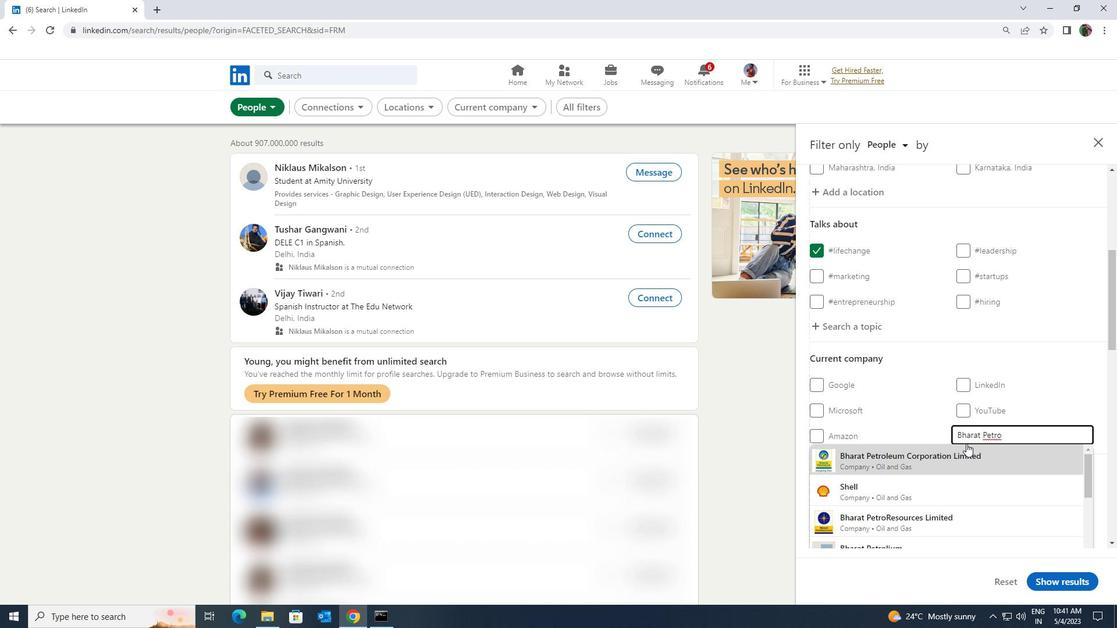 
Action: Mouse scrolled (966, 447) with delta (0, 0)
Screenshot: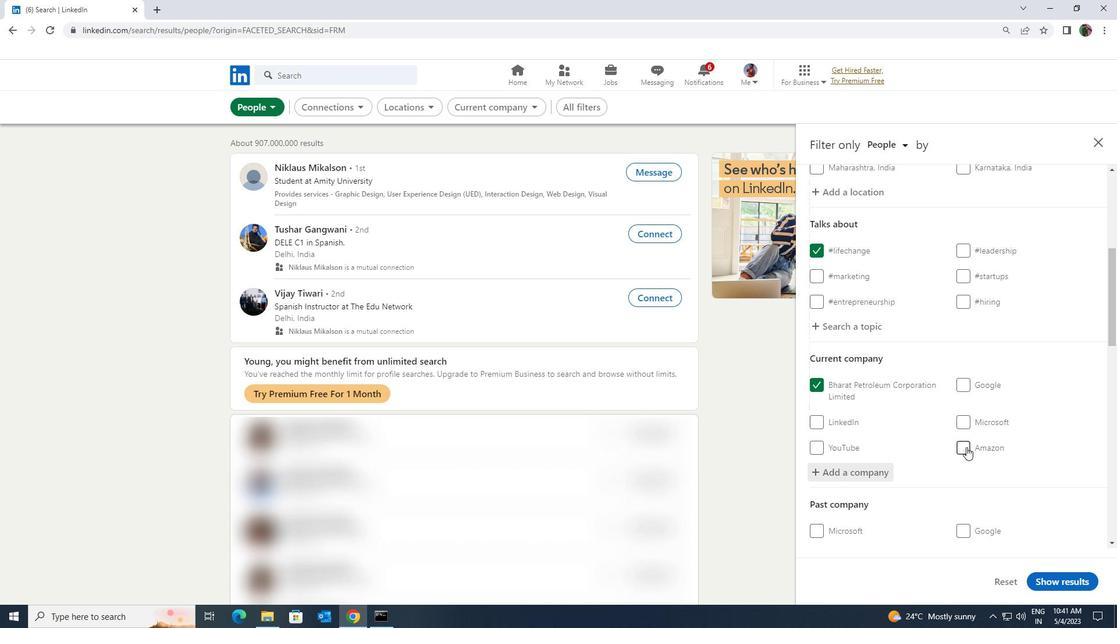 
Action: Mouse scrolled (966, 447) with delta (0, 0)
Screenshot: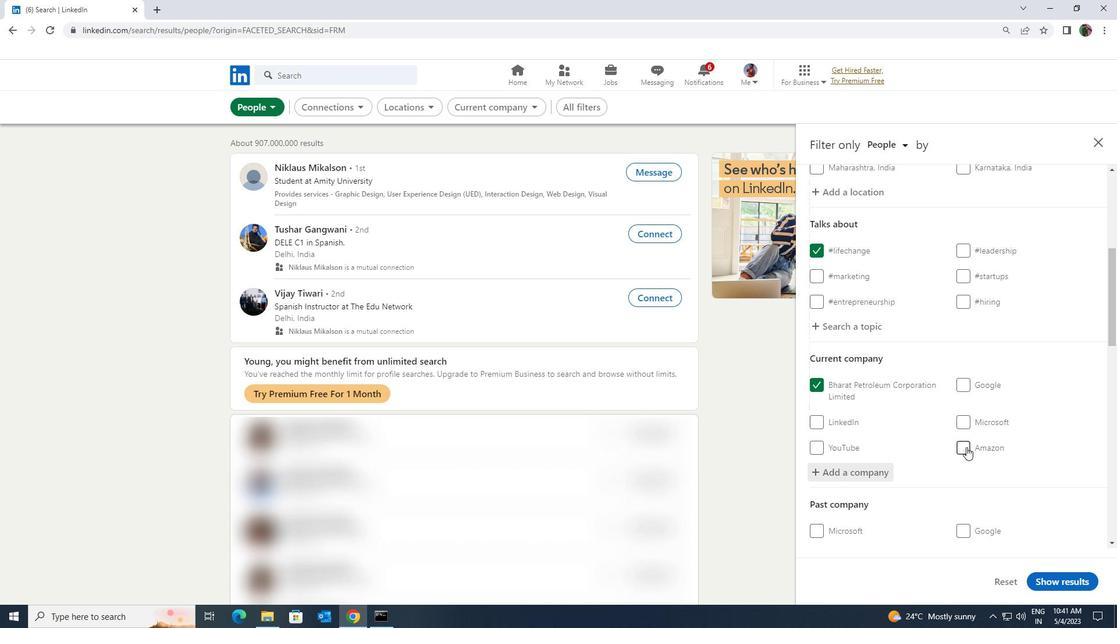 
Action: Mouse scrolled (966, 447) with delta (0, 0)
Screenshot: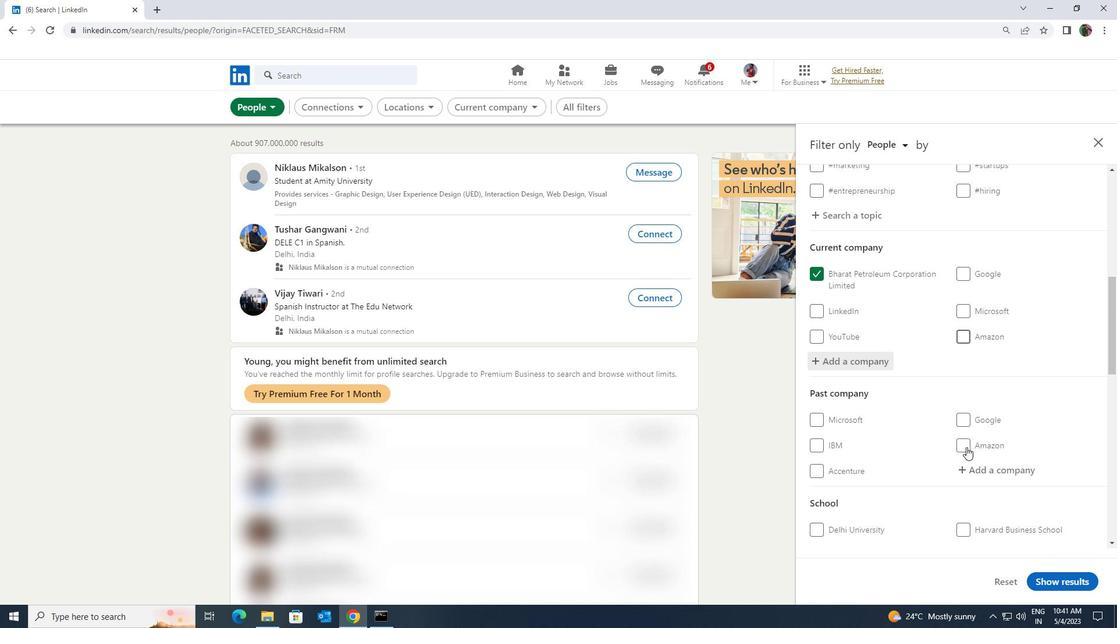 
Action: Mouse scrolled (966, 447) with delta (0, 0)
Screenshot: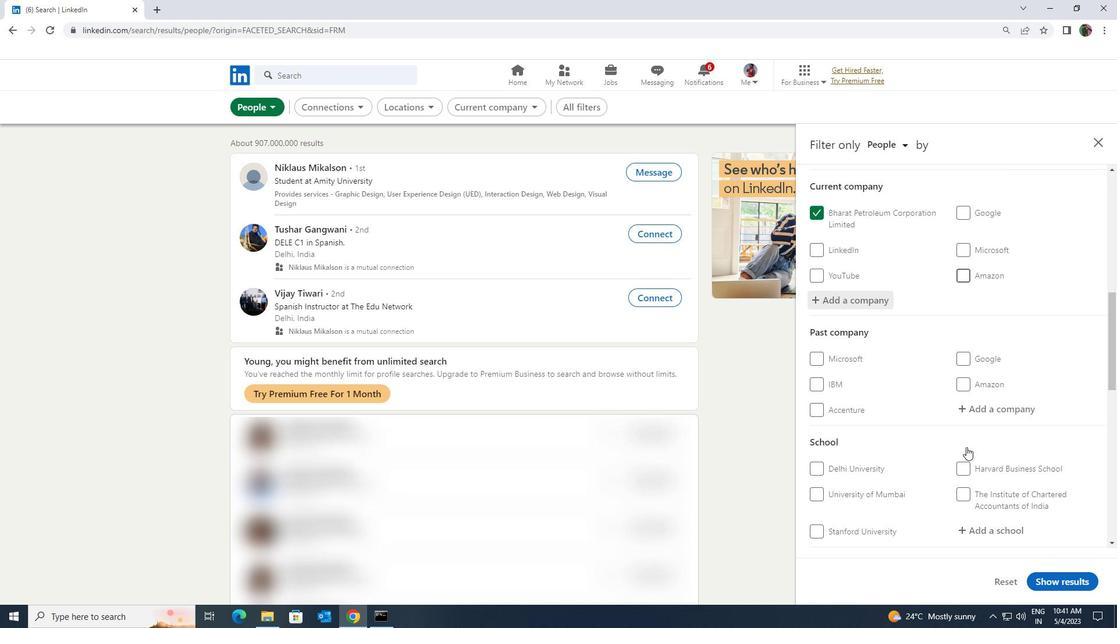 
Action: Mouse moved to (973, 468)
Screenshot: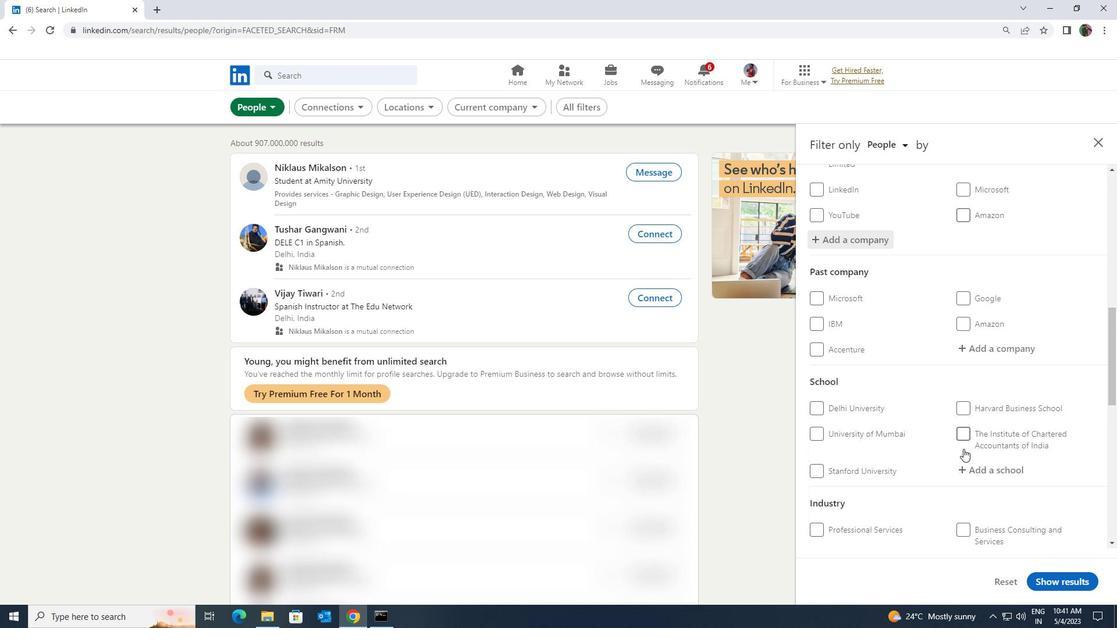 
Action: Mouse pressed left at (973, 468)
Screenshot: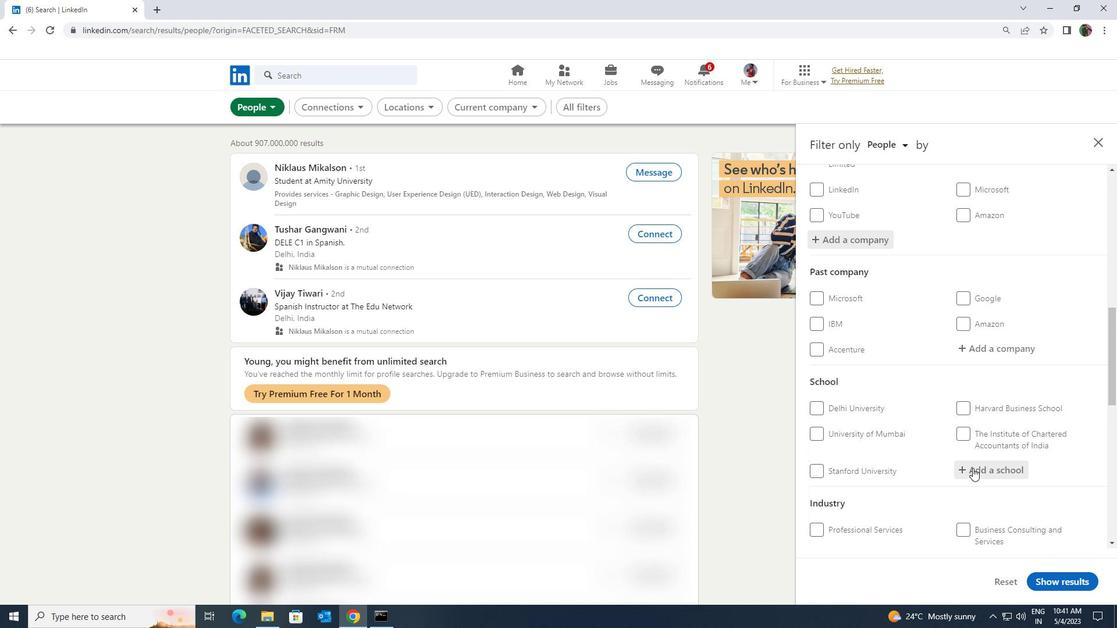
Action: Key pressed <Key.shift><Key.shift><Key.shift><Key.shift>ABEDA<Key.space><Key.shift>INAMDAR
Screenshot: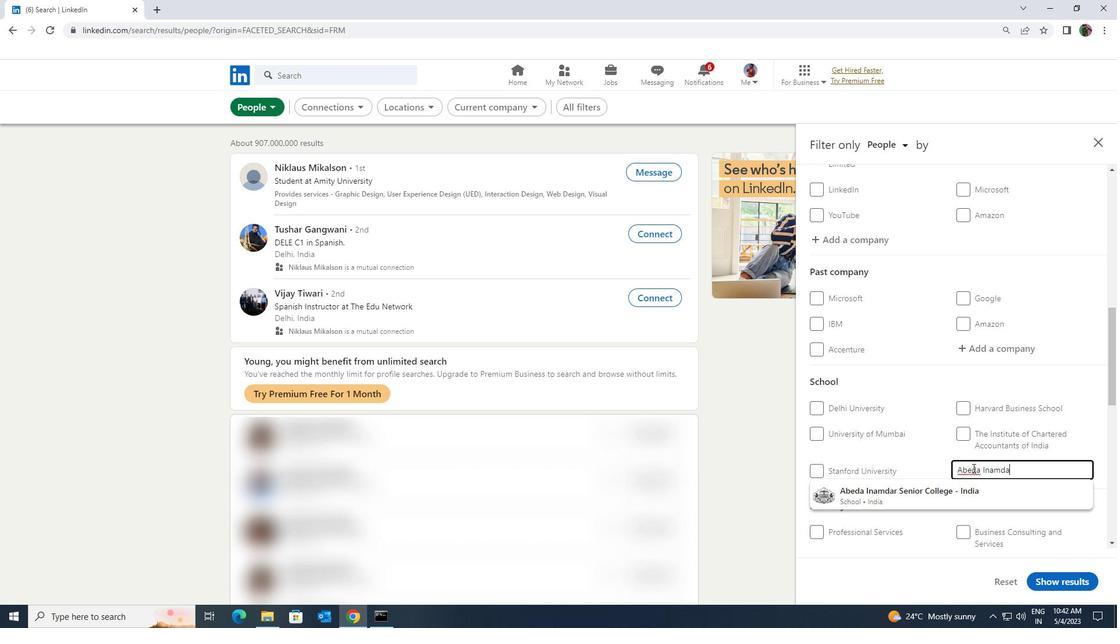 
Action: Mouse moved to (966, 486)
Screenshot: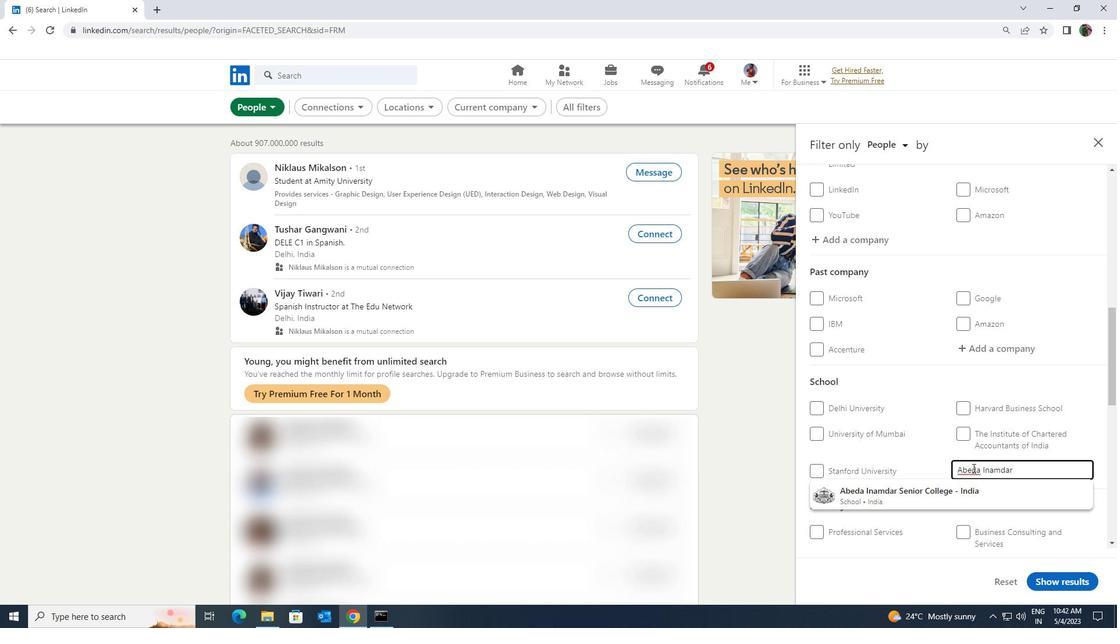 
Action: Mouse pressed left at (966, 486)
Screenshot: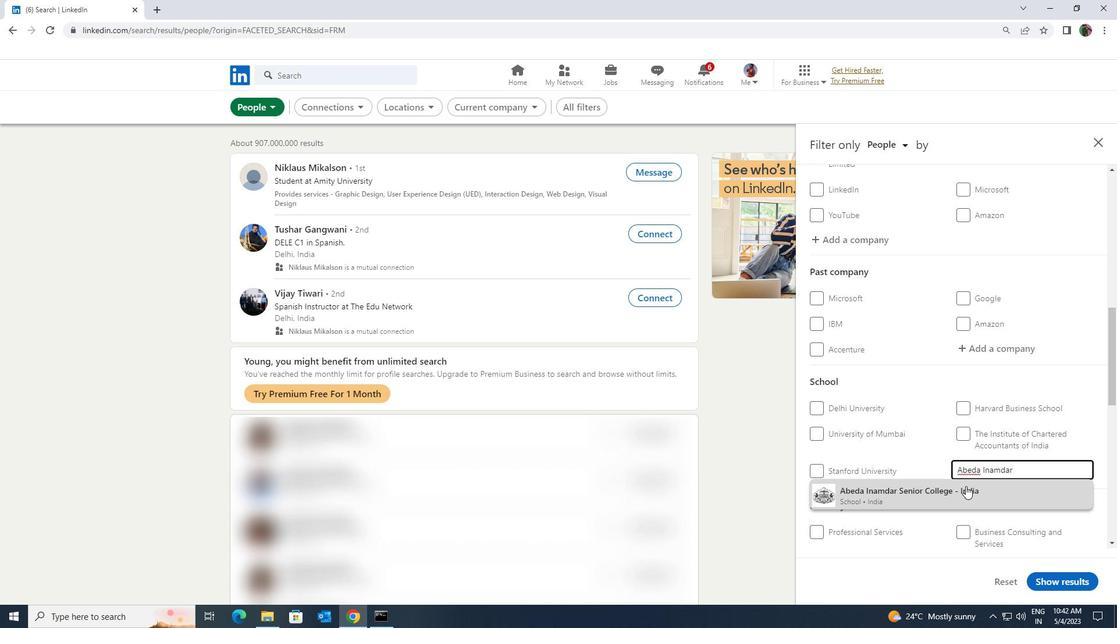 
Action: Mouse scrolled (966, 486) with delta (0, 0)
Screenshot: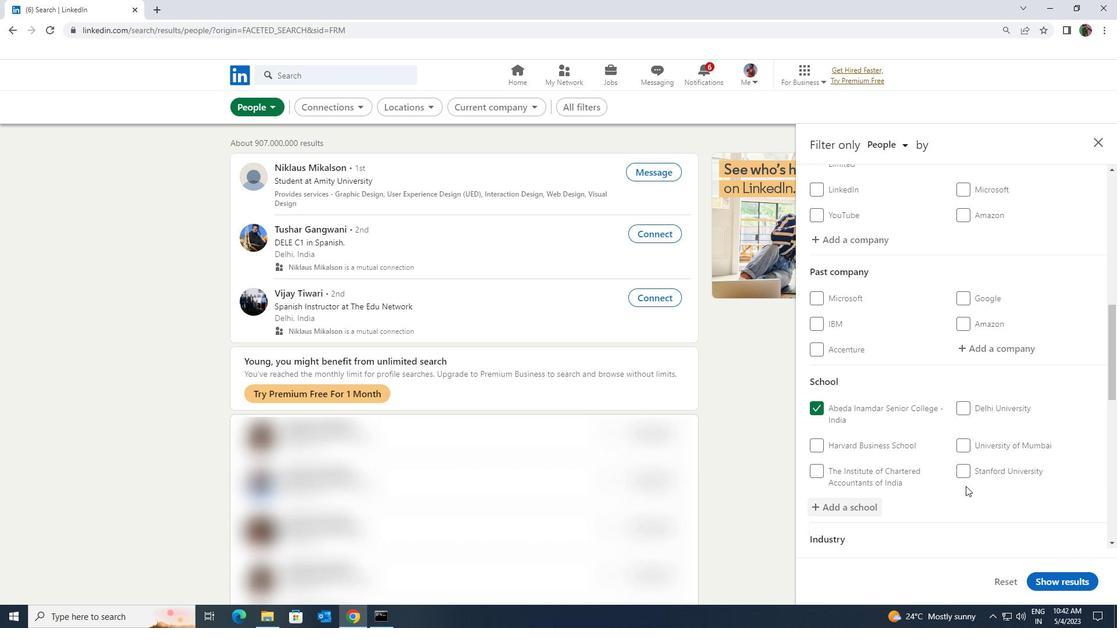 
Action: Mouse scrolled (966, 486) with delta (0, 0)
Screenshot: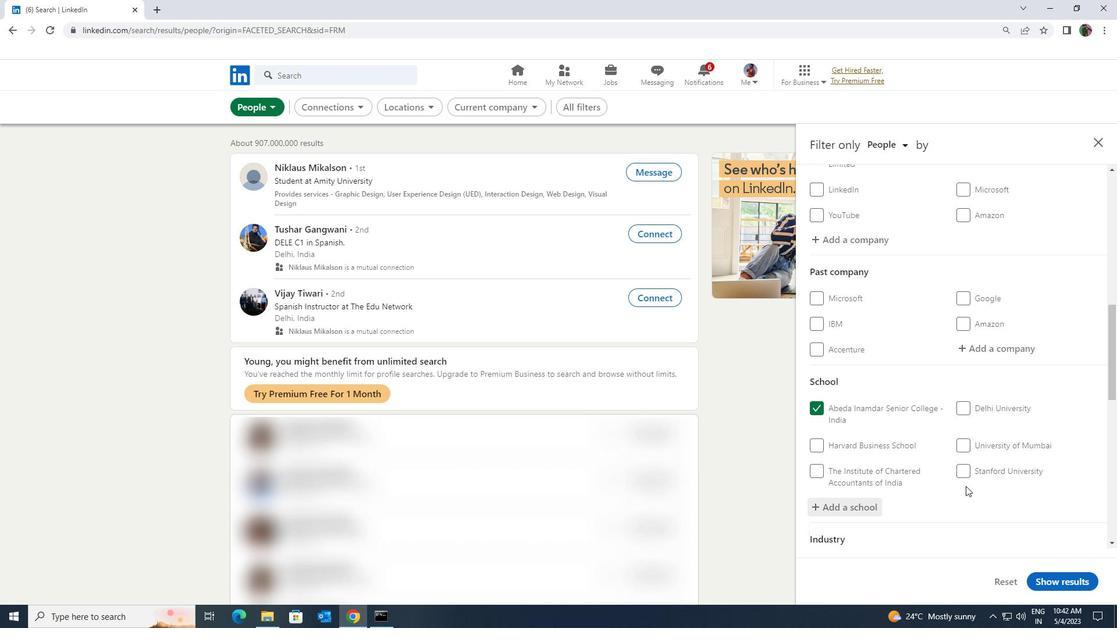 
Action: Mouse scrolled (966, 486) with delta (0, 0)
Screenshot: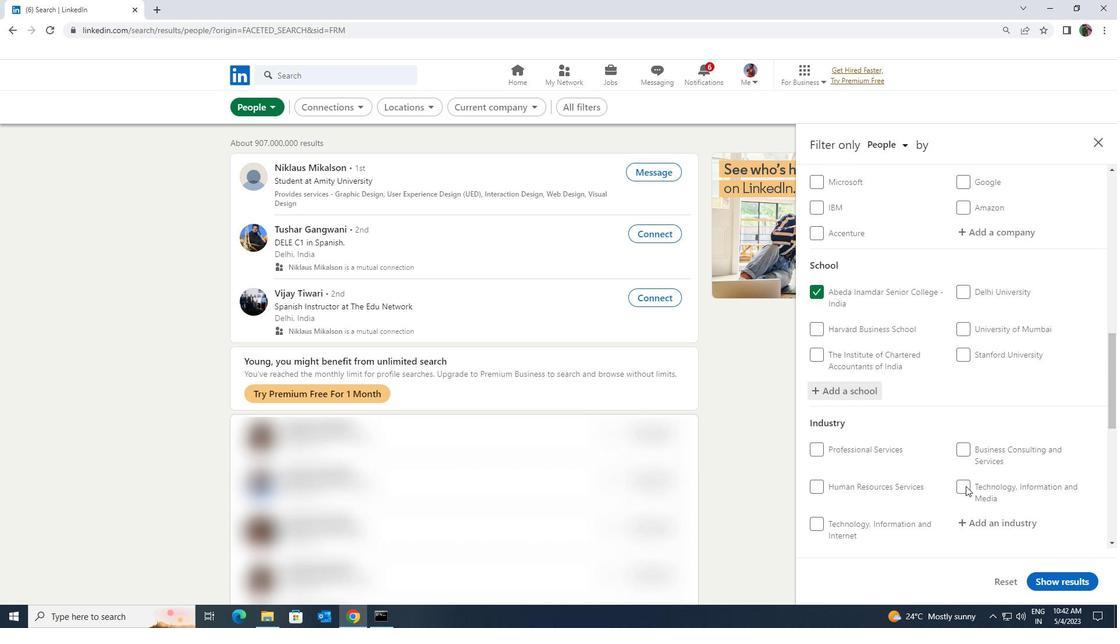 
Action: Mouse scrolled (966, 486) with delta (0, 0)
Screenshot: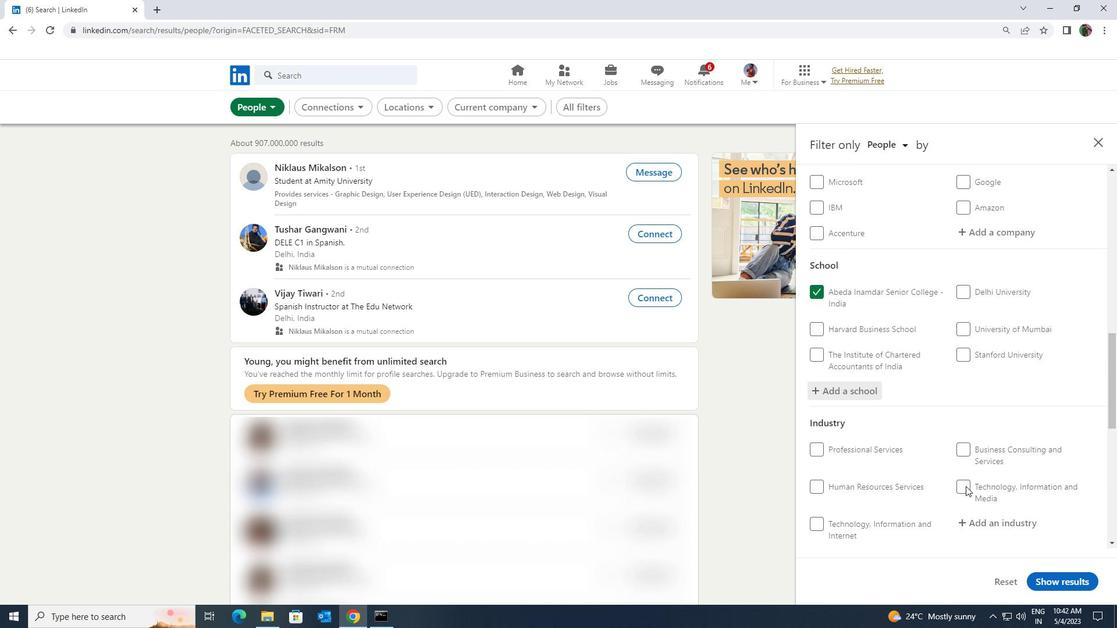 
Action: Mouse moved to (977, 409)
Screenshot: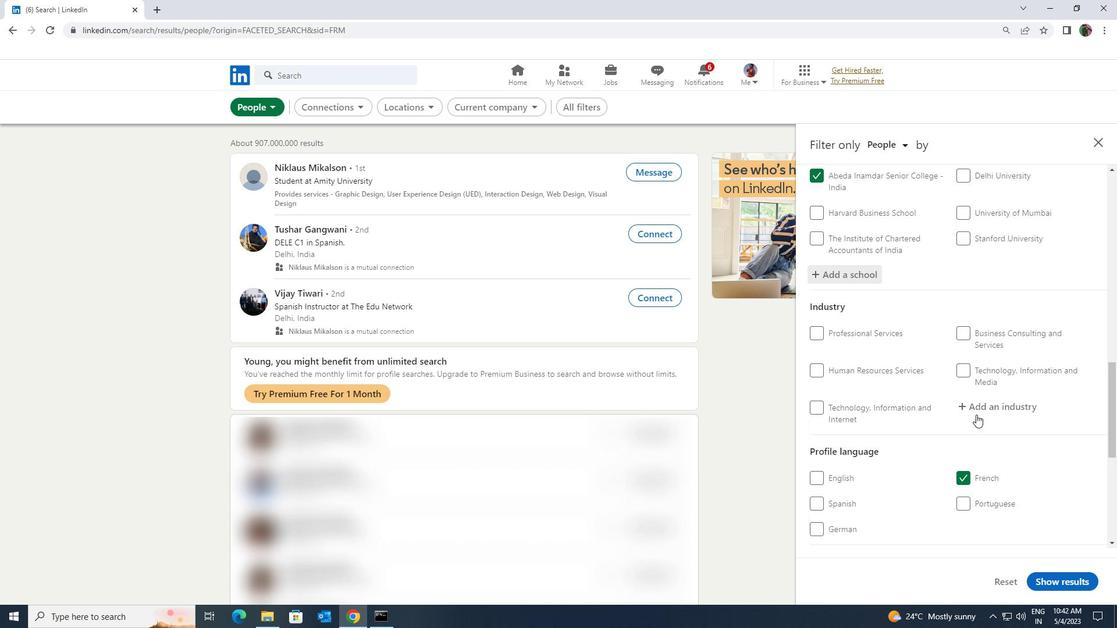 
Action: Mouse pressed left at (977, 409)
Screenshot: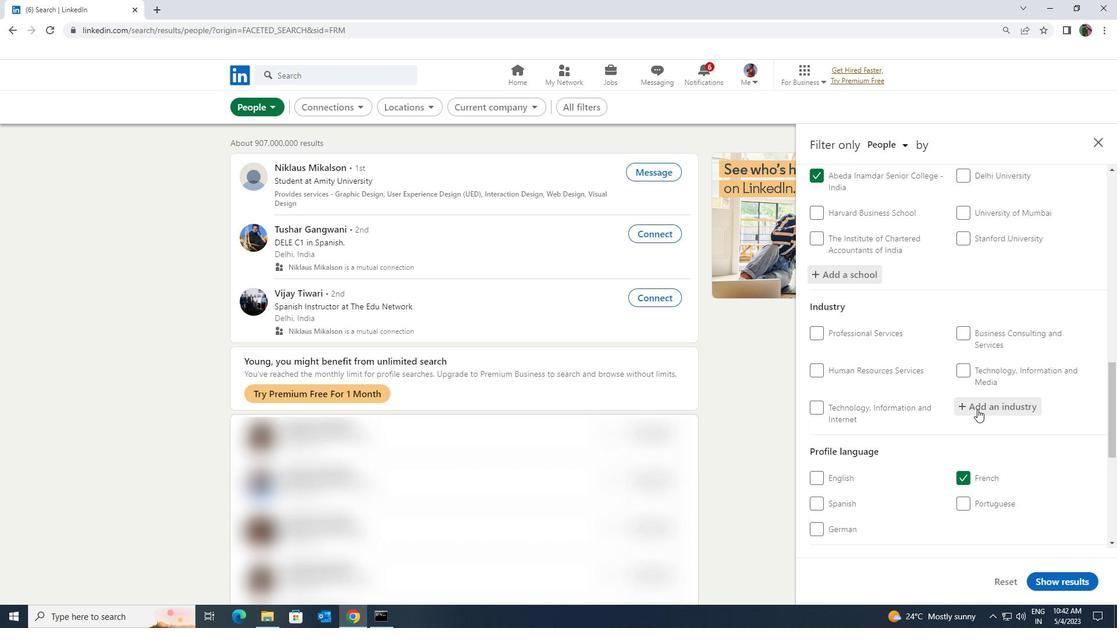 
Action: Key pressed <Key.shift><Key.shift>MOTOR
Screenshot: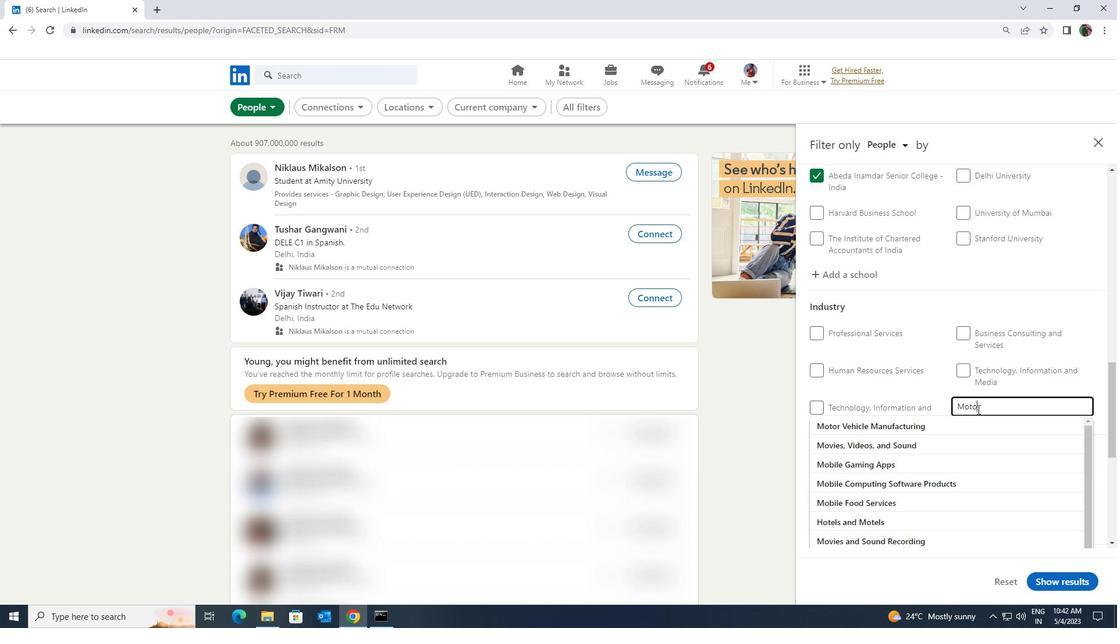 
Action: Mouse moved to (973, 420)
Screenshot: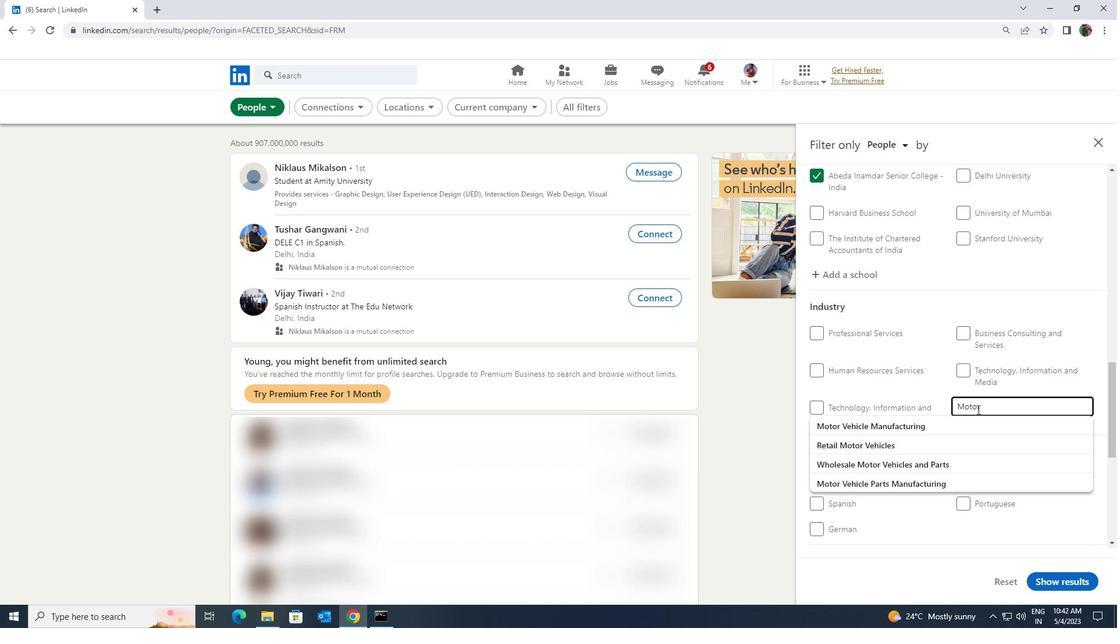
Action: Mouse pressed left at (973, 420)
Screenshot: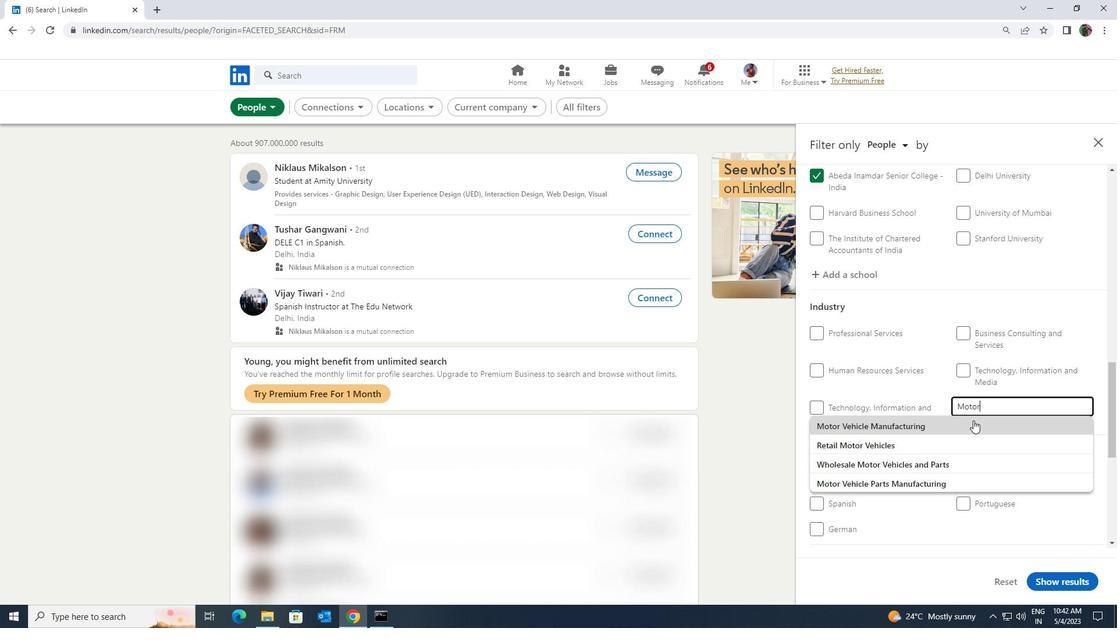 
Action: Mouse scrolled (973, 420) with delta (0, 0)
Screenshot: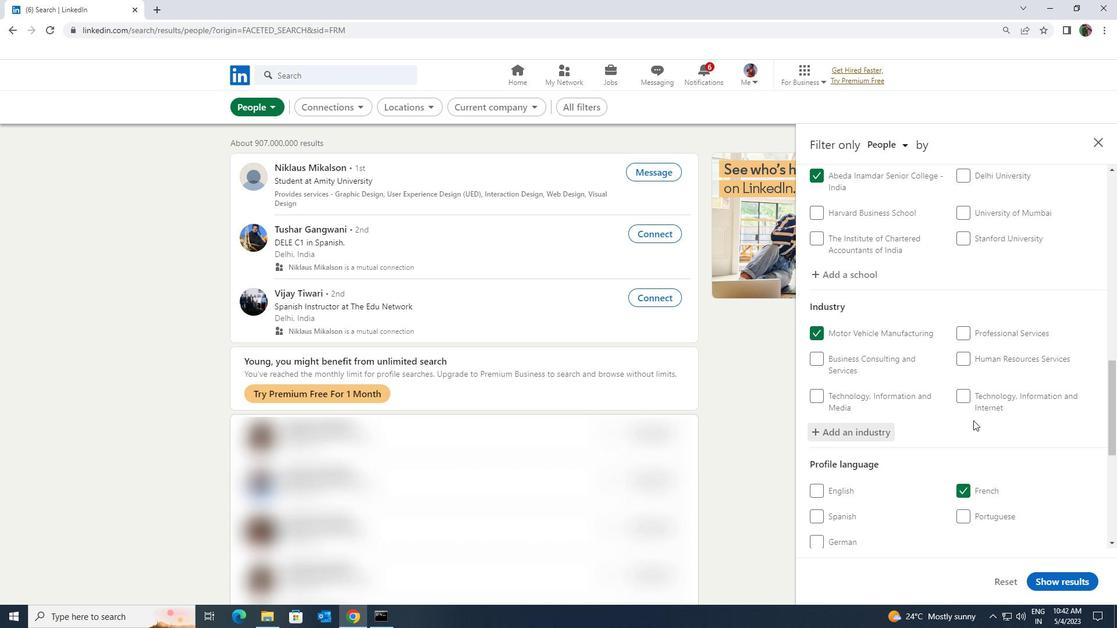 
Action: Mouse scrolled (973, 420) with delta (0, 0)
Screenshot: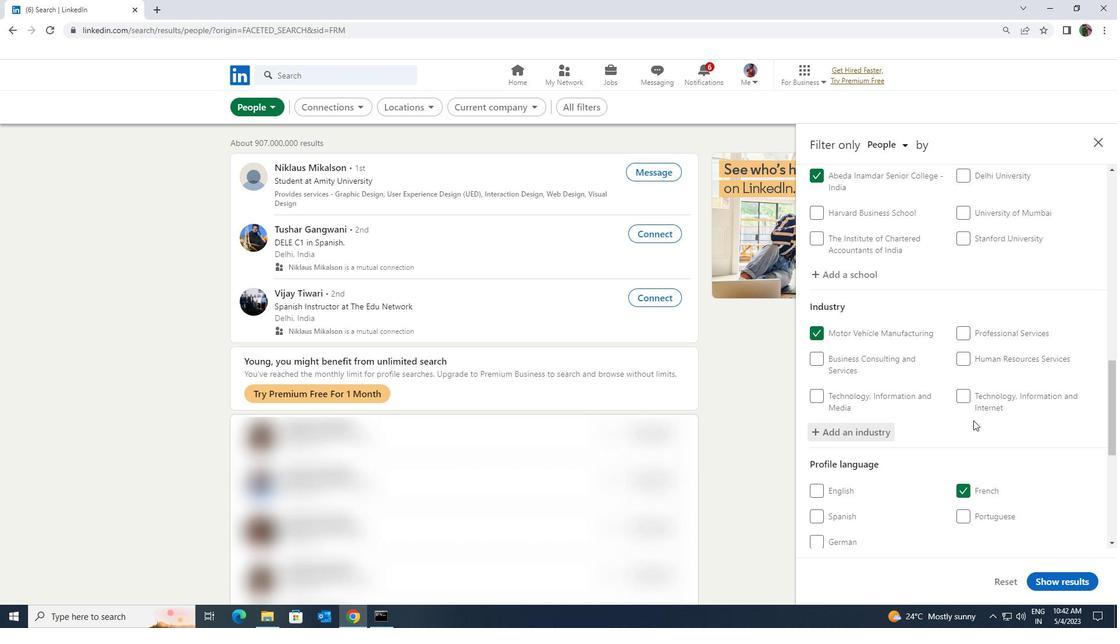 
Action: Mouse scrolled (973, 420) with delta (0, 0)
Screenshot: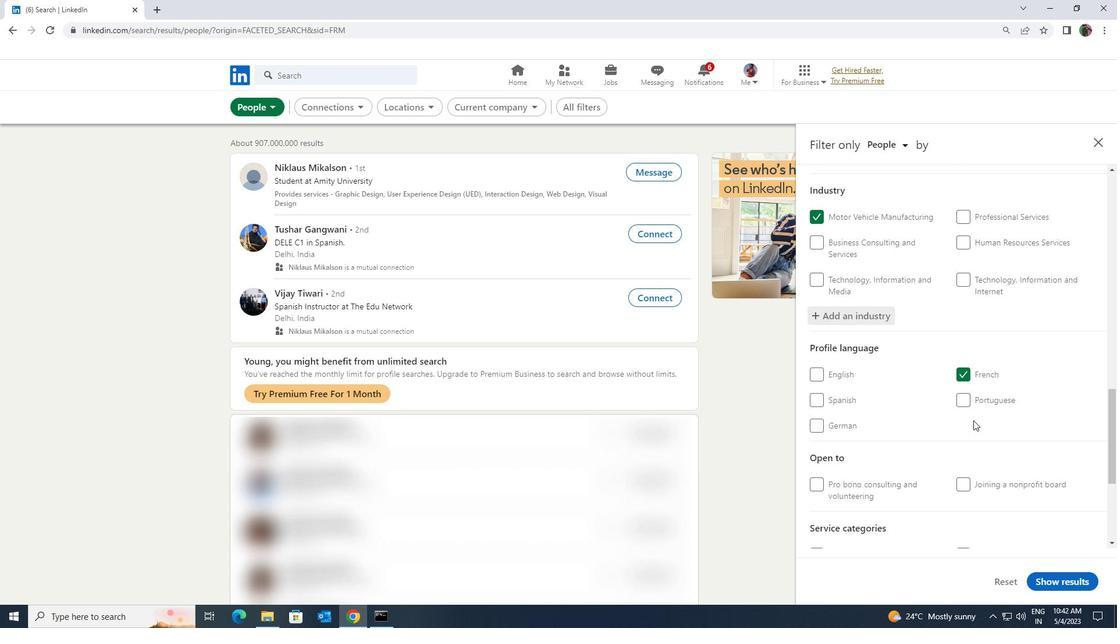 
Action: Mouse scrolled (973, 420) with delta (0, 0)
Screenshot: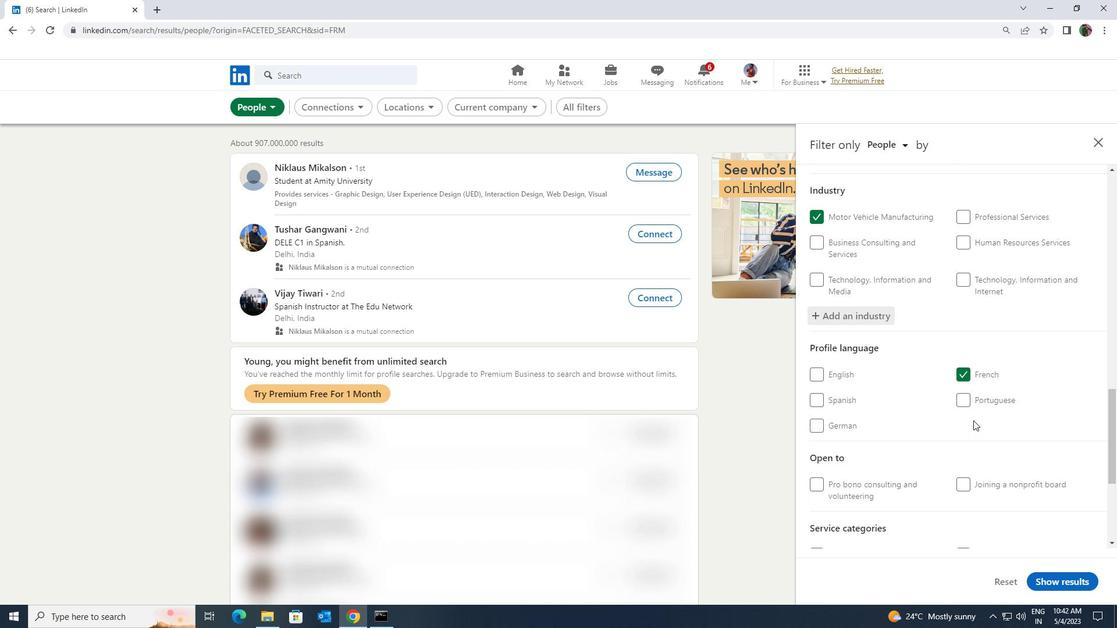 
Action: Mouse scrolled (973, 420) with delta (0, 0)
Screenshot: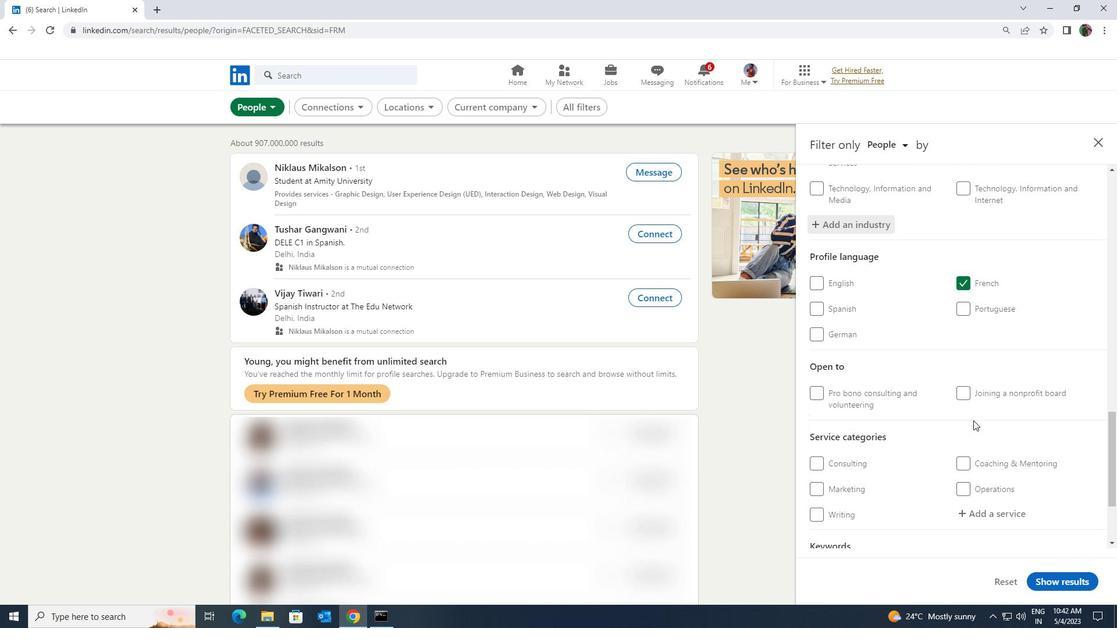 
Action: Mouse moved to (971, 424)
Screenshot: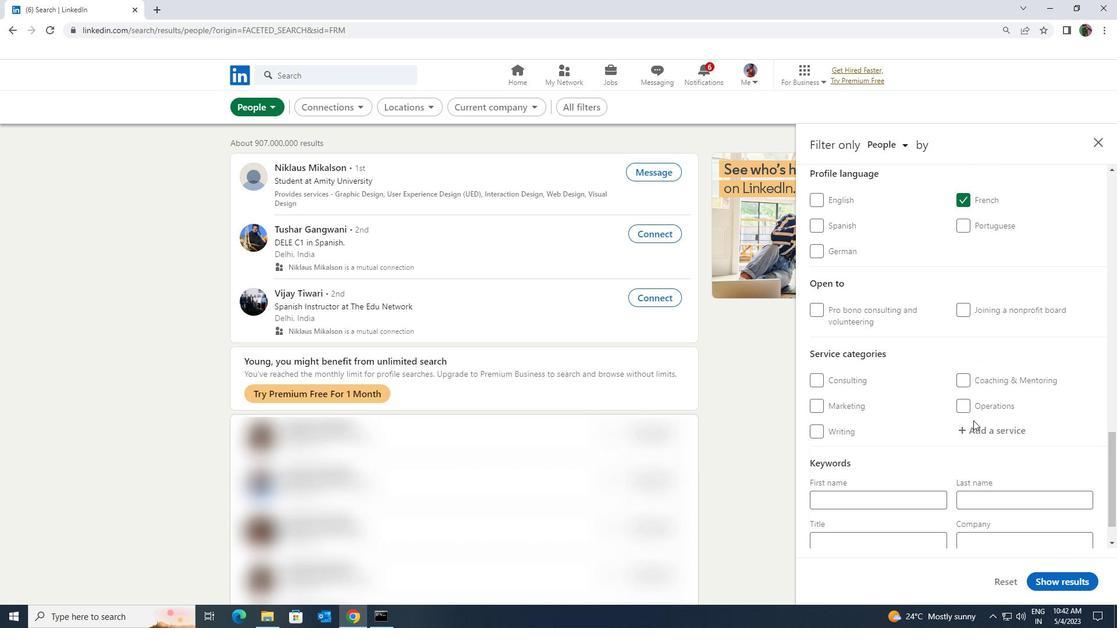 
Action: Mouse pressed left at (971, 424)
Screenshot: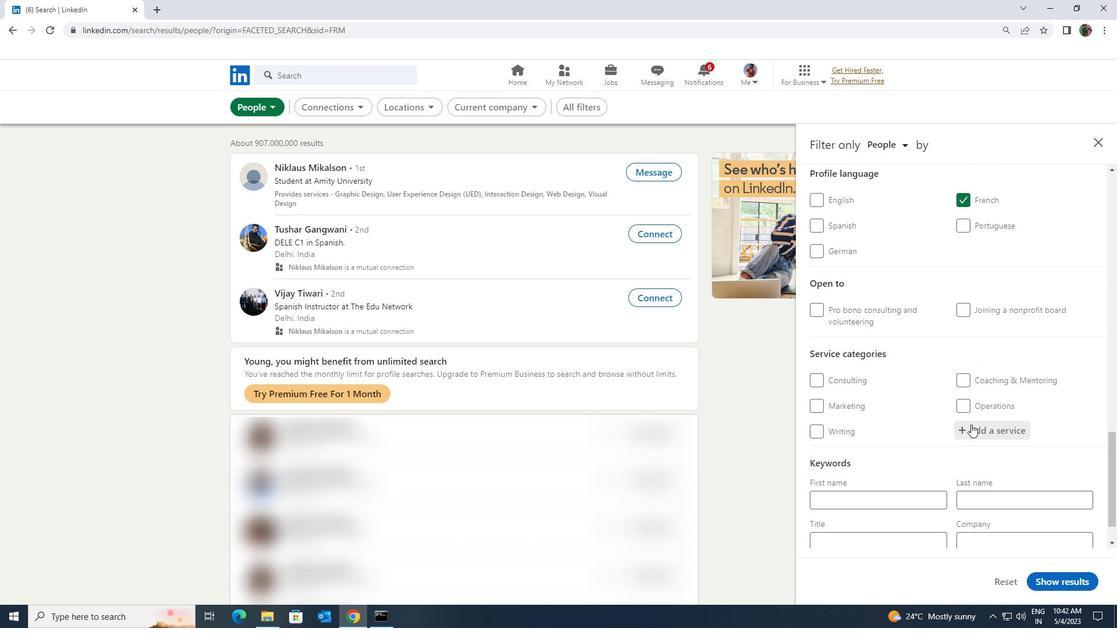 
Action: Key pressed <Key.shift><Key.shift>HEADSHOT
Screenshot: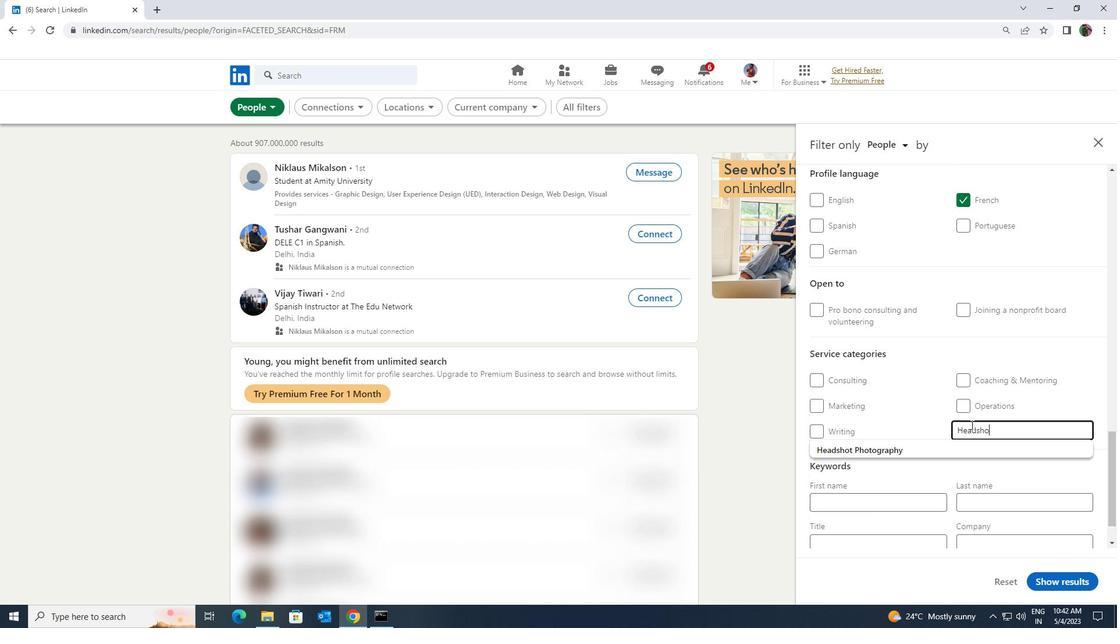 
Action: Mouse moved to (957, 452)
Screenshot: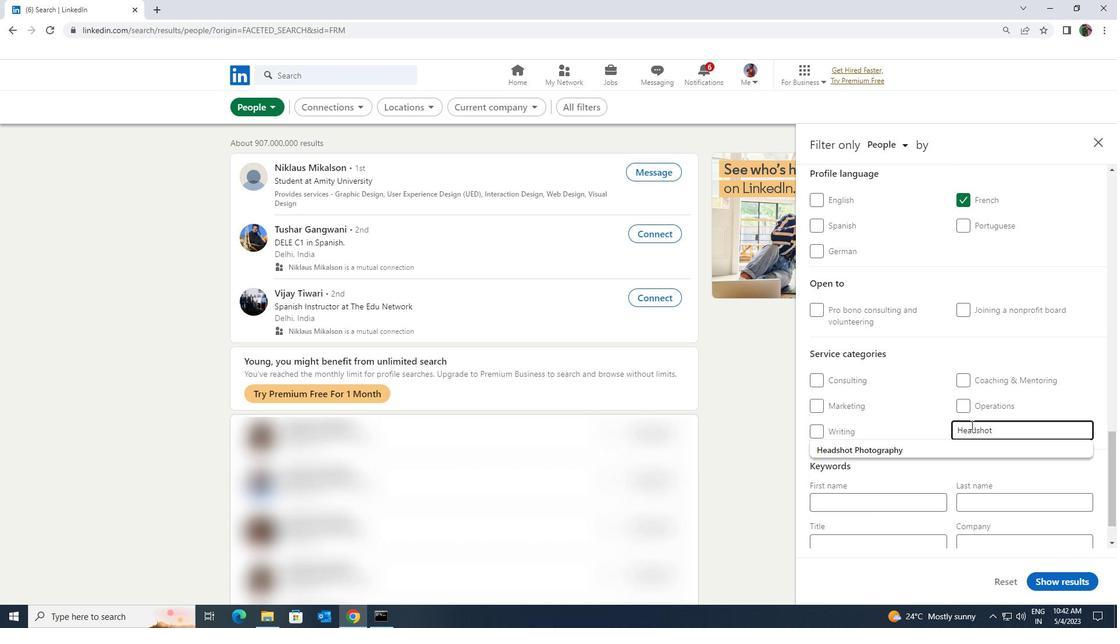 
Action: Mouse pressed left at (957, 452)
Screenshot: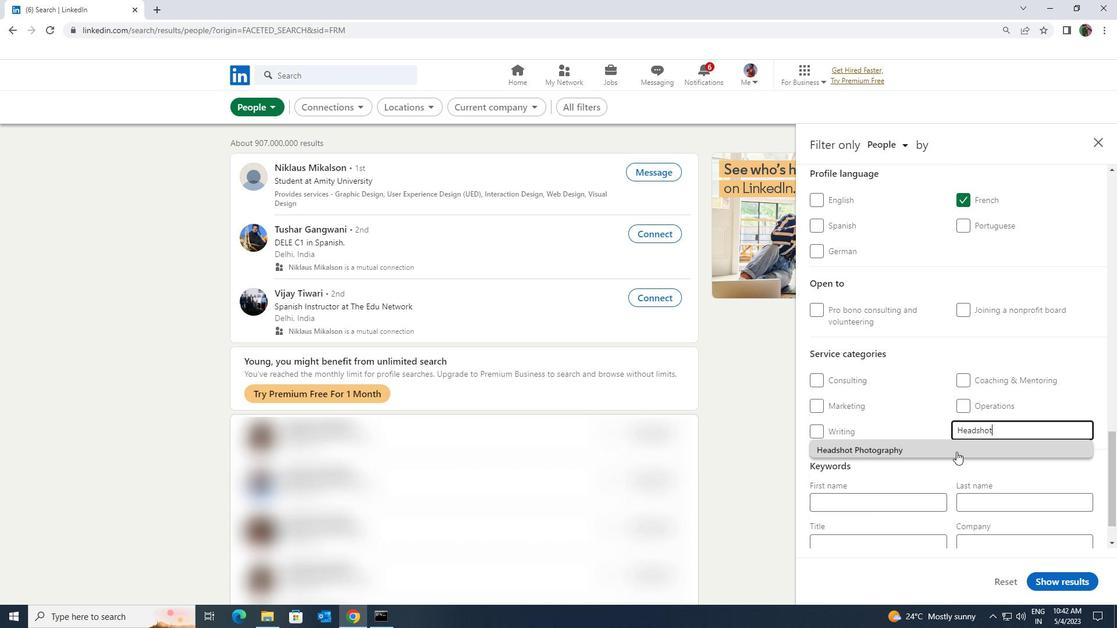 
Action: Mouse scrolled (957, 451) with delta (0, 0)
Screenshot: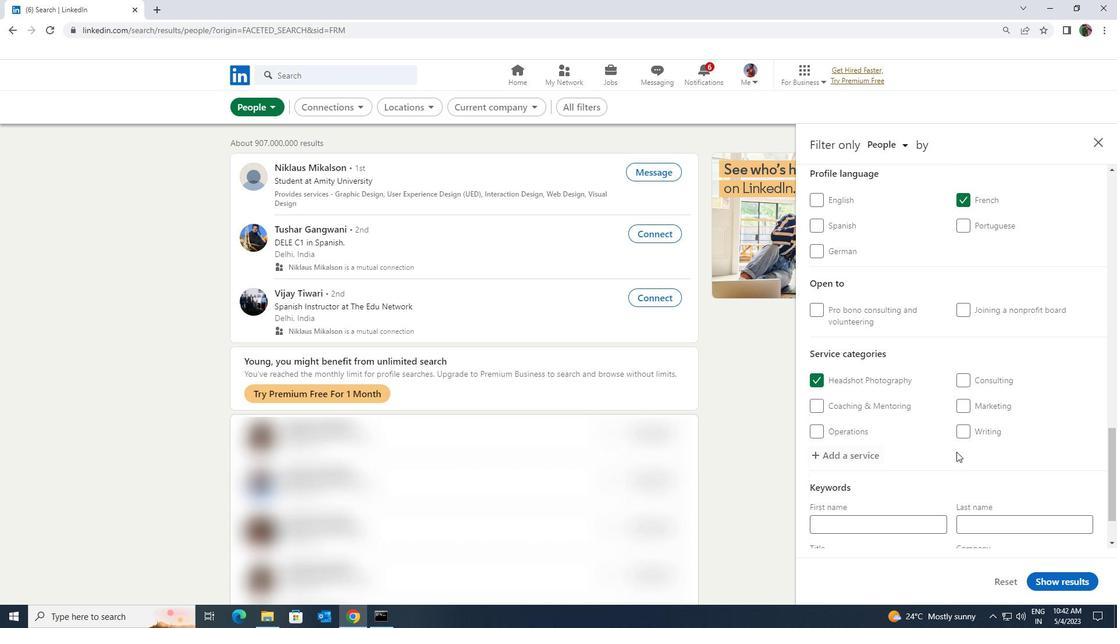
Action: Mouse scrolled (957, 451) with delta (0, 0)
Screenshot: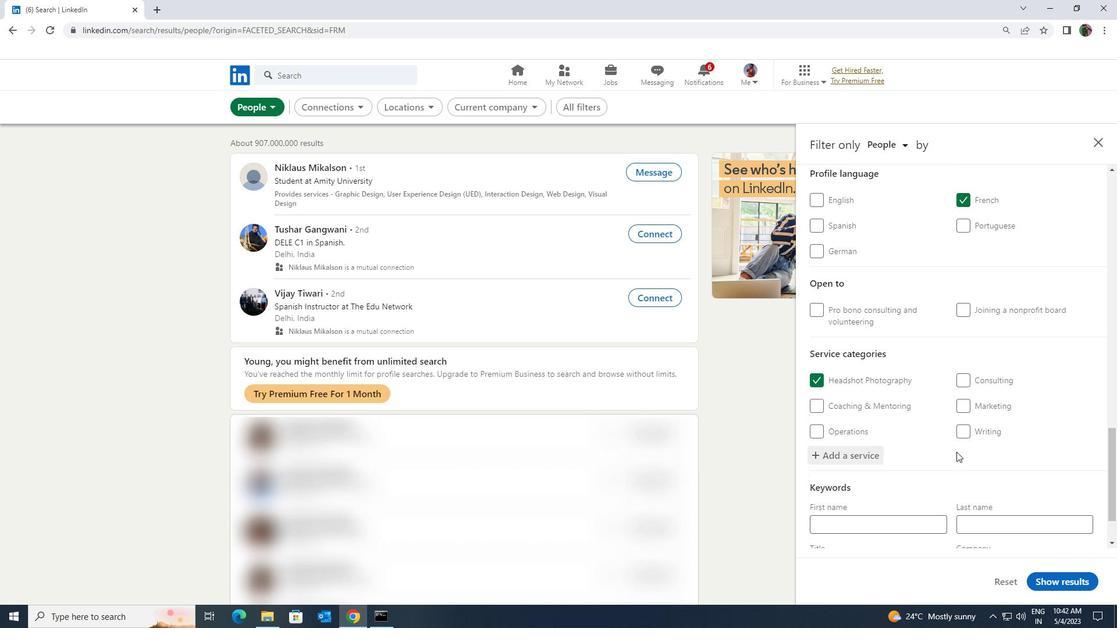 
Action: Mouse moved to (931, 498)
Screenshot: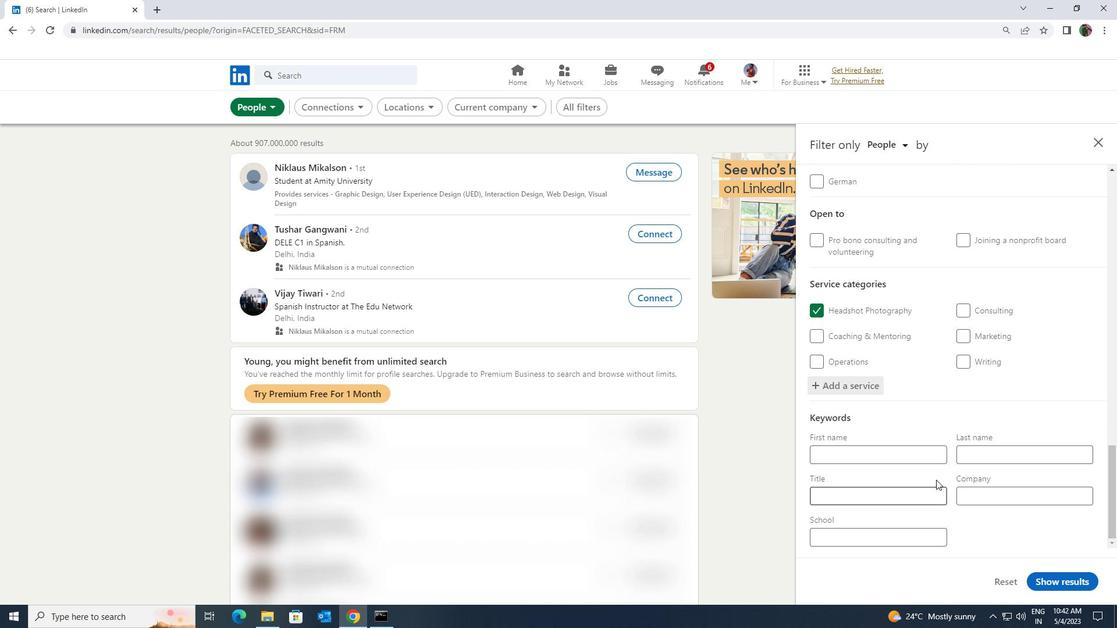 
Action: Mouse pressed left at (931, 498)
Screenshot: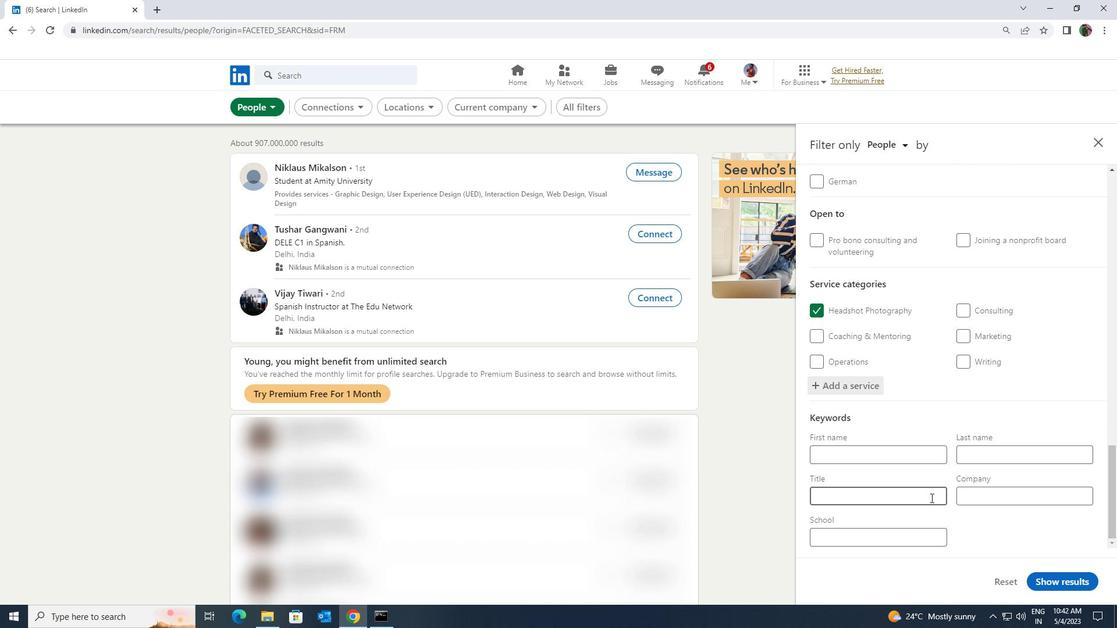 
Action: Key pressed <Key.shift><Key.shift><Key.shift>FARM<Key.space><Key.shift>WORKER
Screenshot: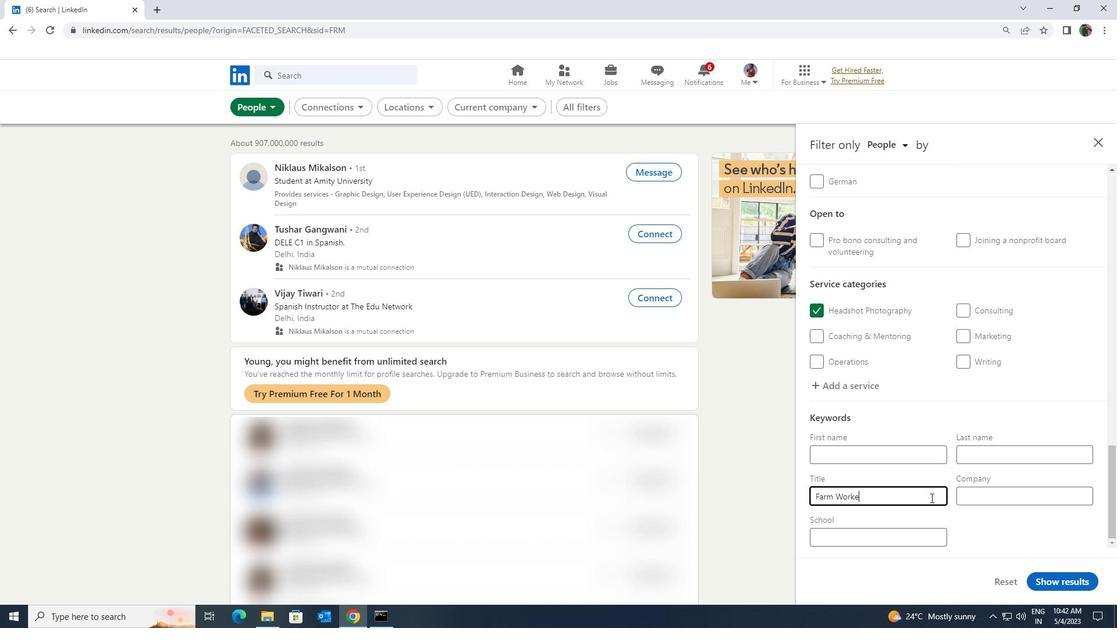 
Action: Mouse moved to (1041, 577)
Screenshot: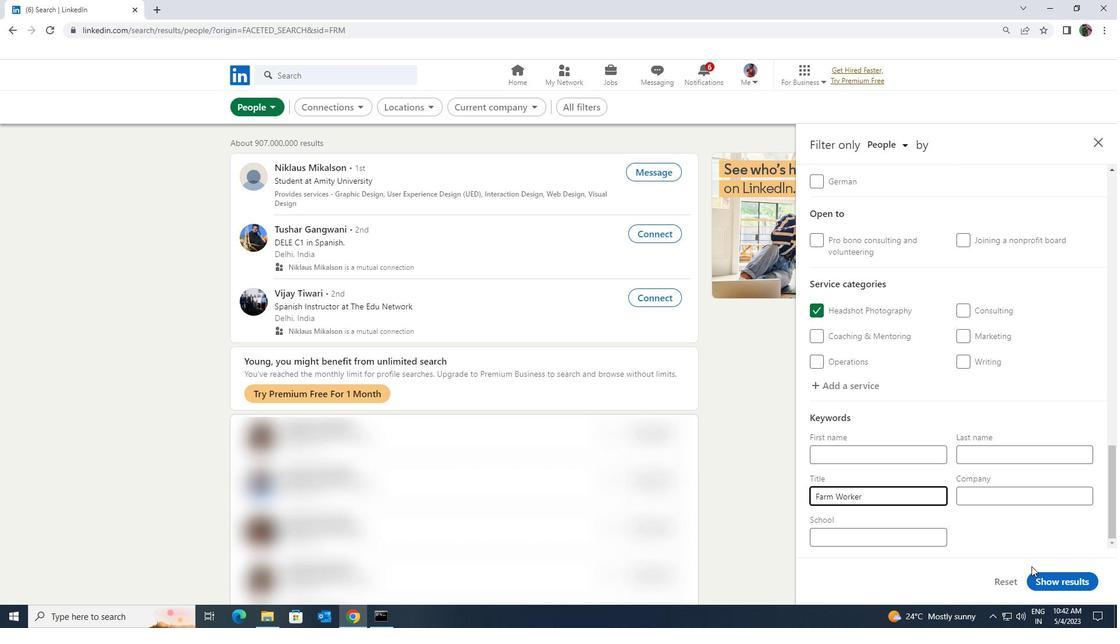 
Action: Mouse pressed left at (1041, 577)
Screenshot: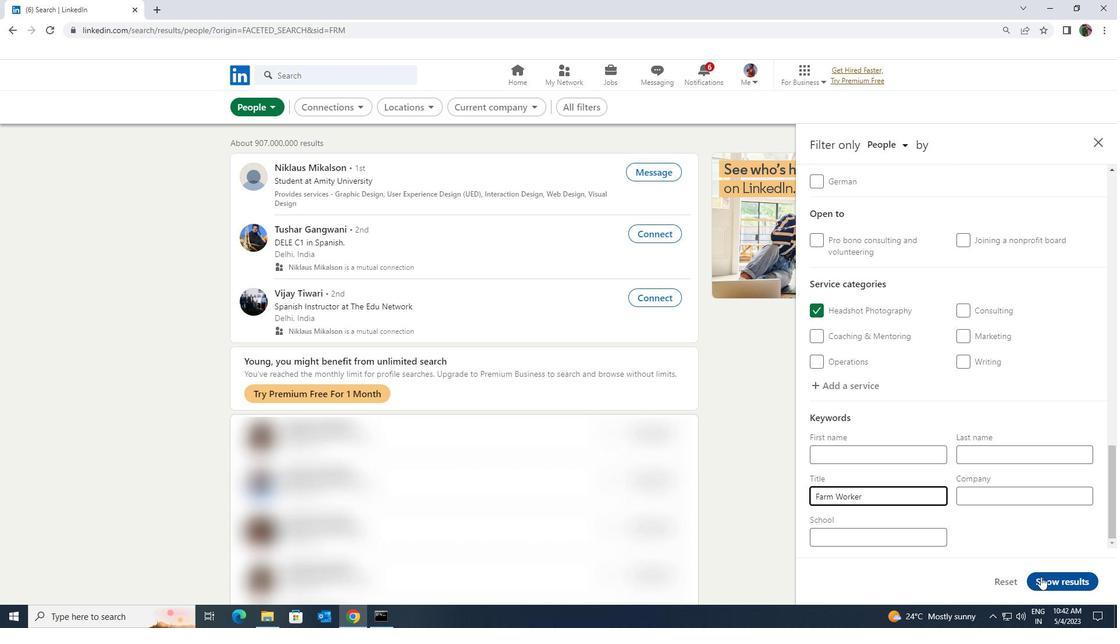 
